 Task: Create a sub task Gather and Analyse Requirements for the task  Implement a new virtualization system for a company's IT infrastructure in the project AgileResolve , assign it to team member softage.1@softage.net and update the status of the sub task to  At Risk , set the priority of the sub task to Medium
Action: Mouse moved to (667, 461)
Screenshot: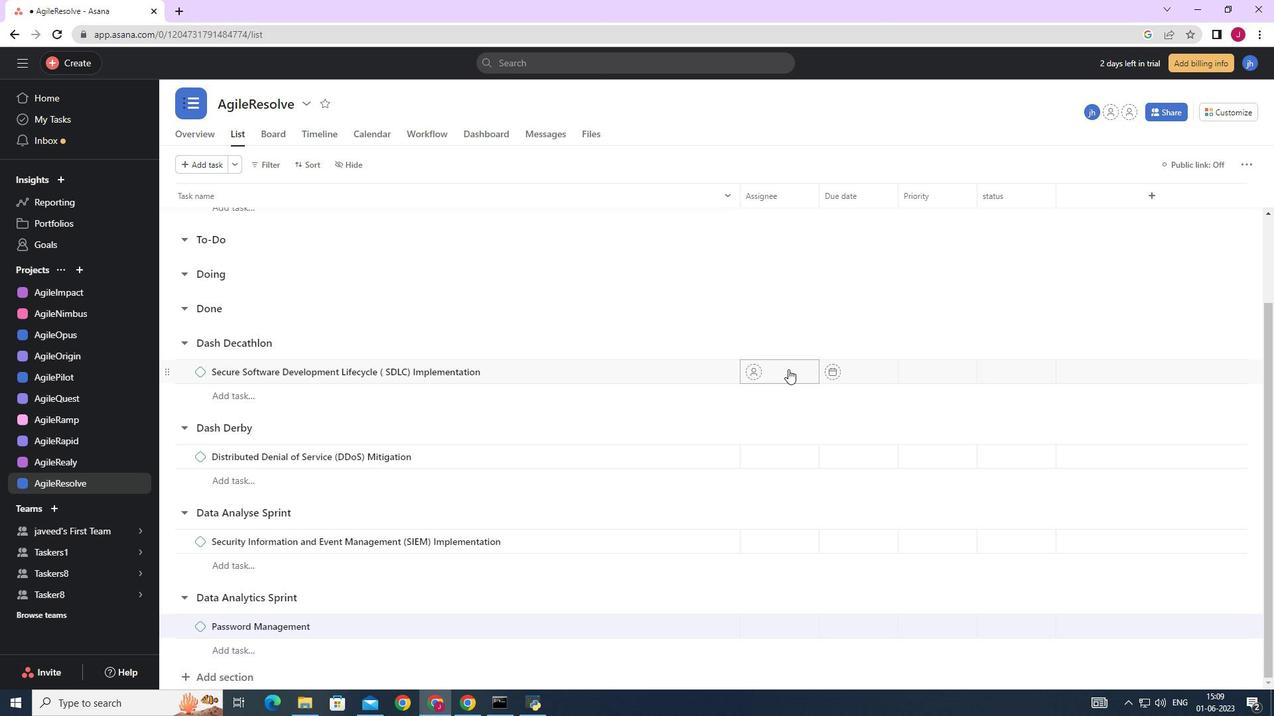 
Action: Mouse scrolled (669, 459) with delta (0, 0)
Screenshot: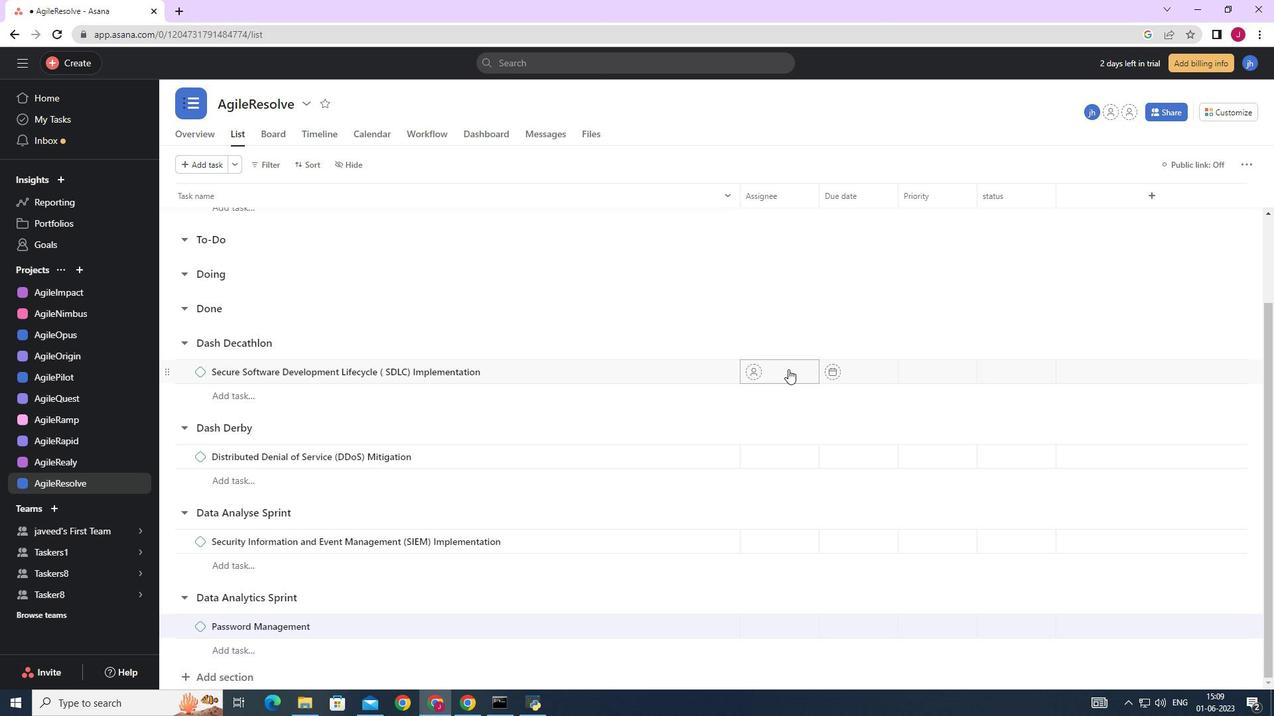 
Action: Mouse moved to (665, 462)
Screenshot: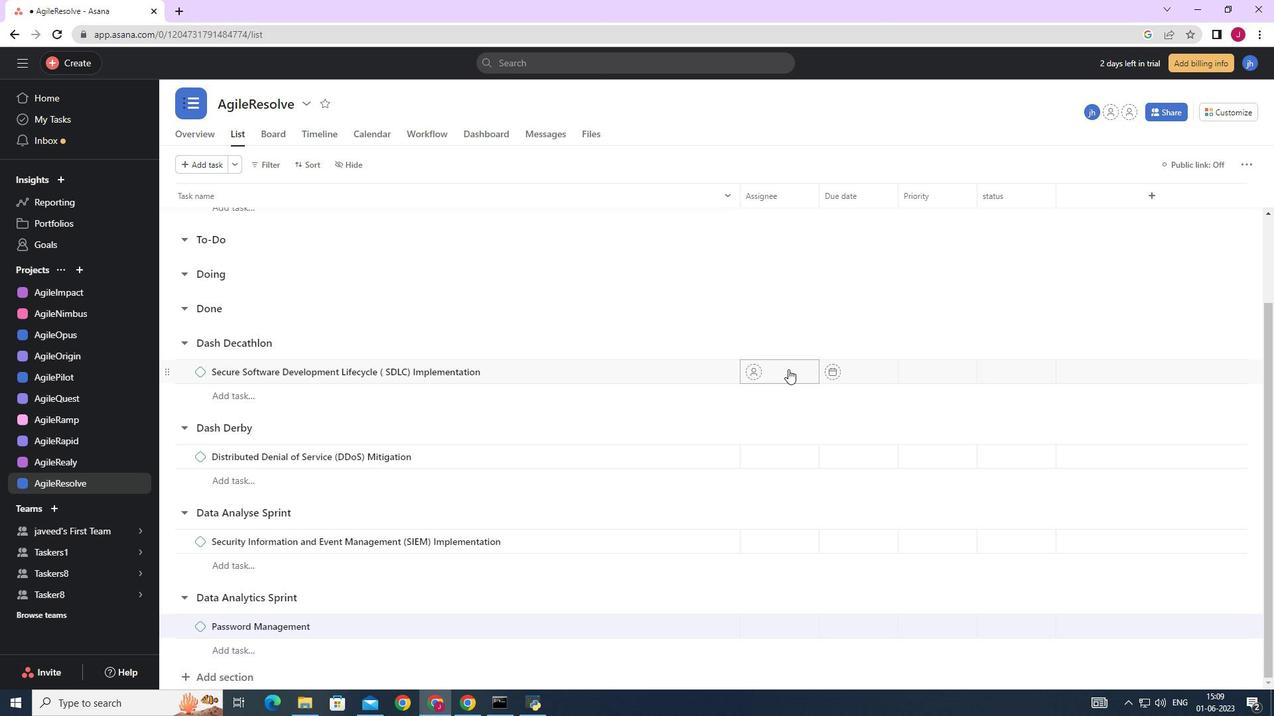 
Action: Mouse scrolled (666, 461) with delta (0, 0)
Screenshot: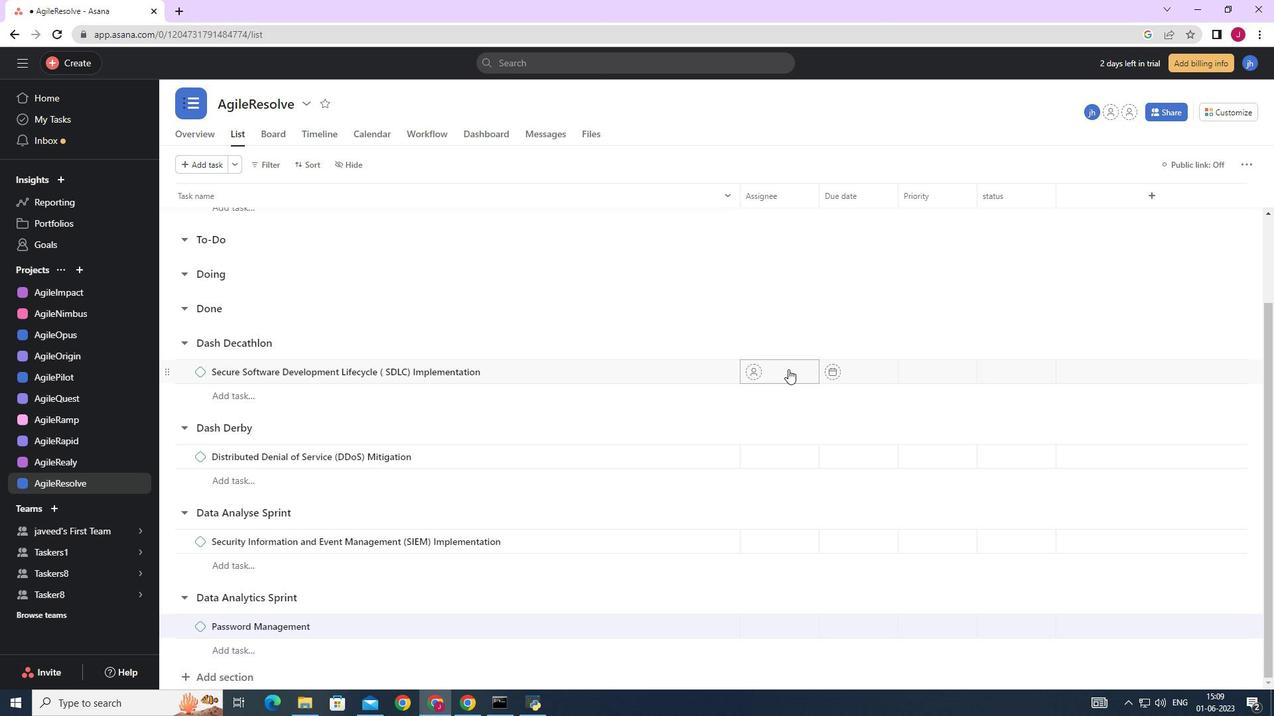 
Action: Mouse moved to (665, 463)
Screenshot: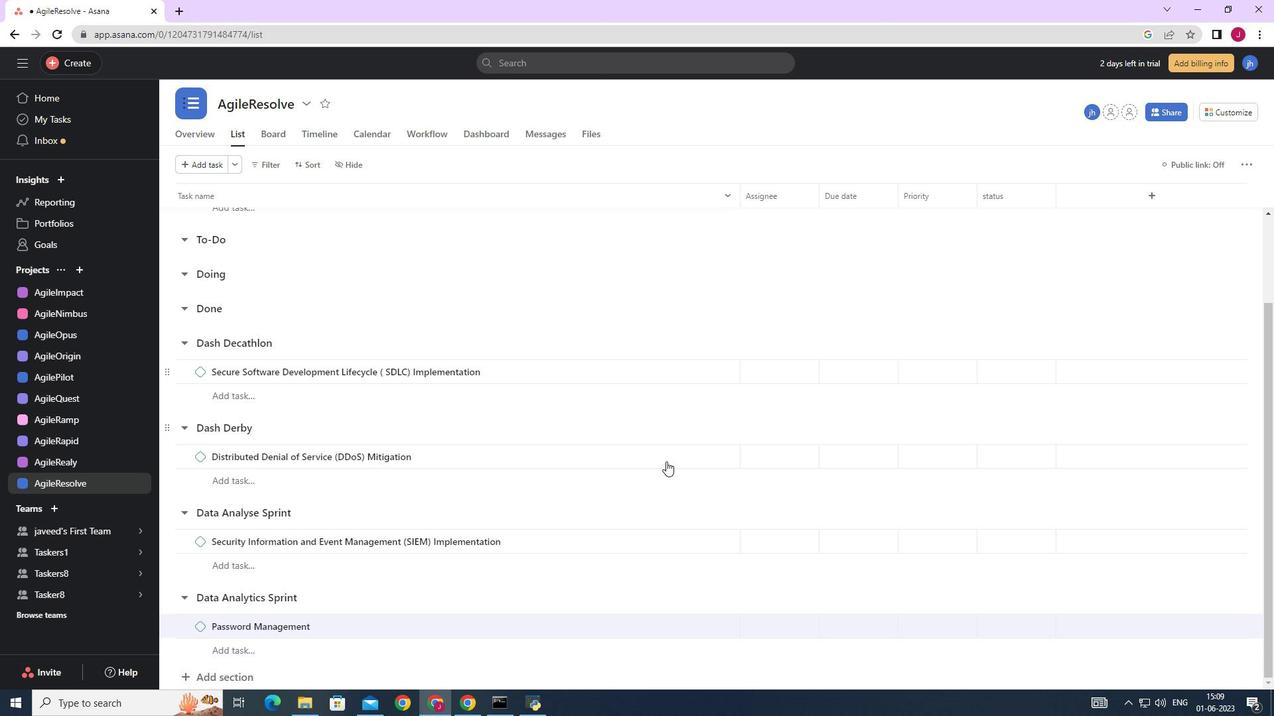 
Action: Mouse scrolled (665, 461) with delta (0, 0)
Screenshot: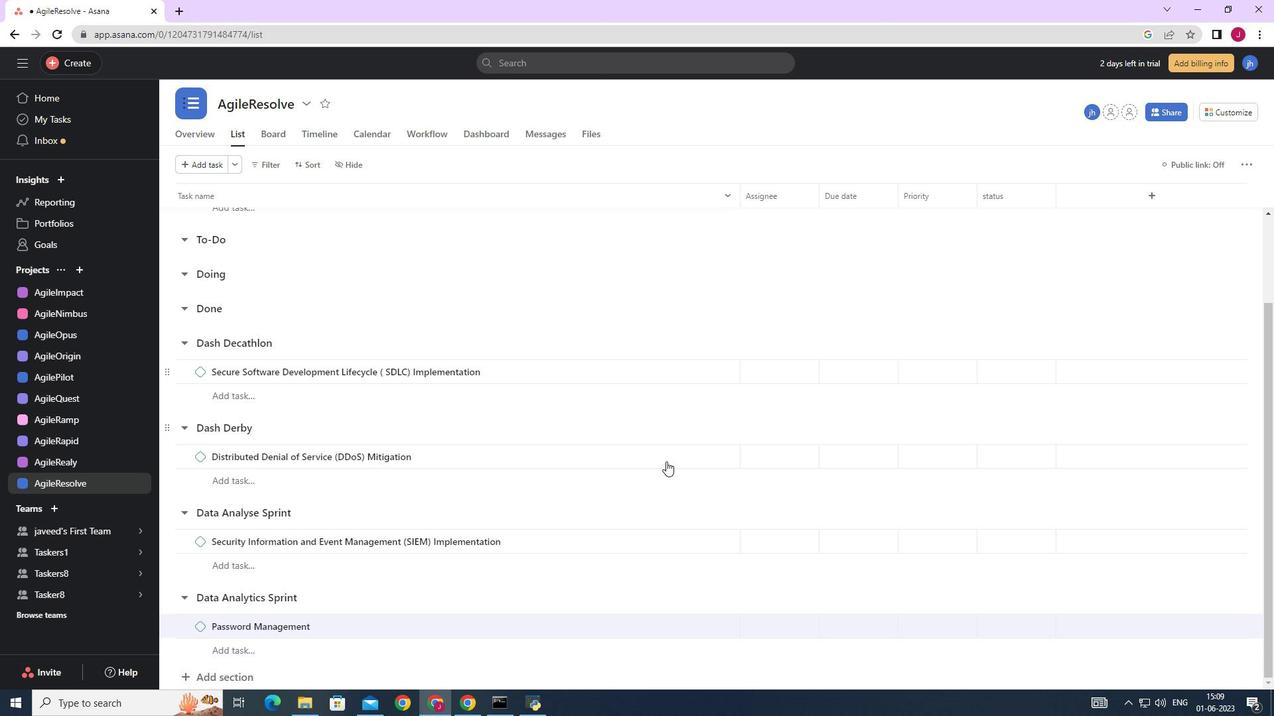 
Action: Mouse moved to (665, 463)
Screenshot: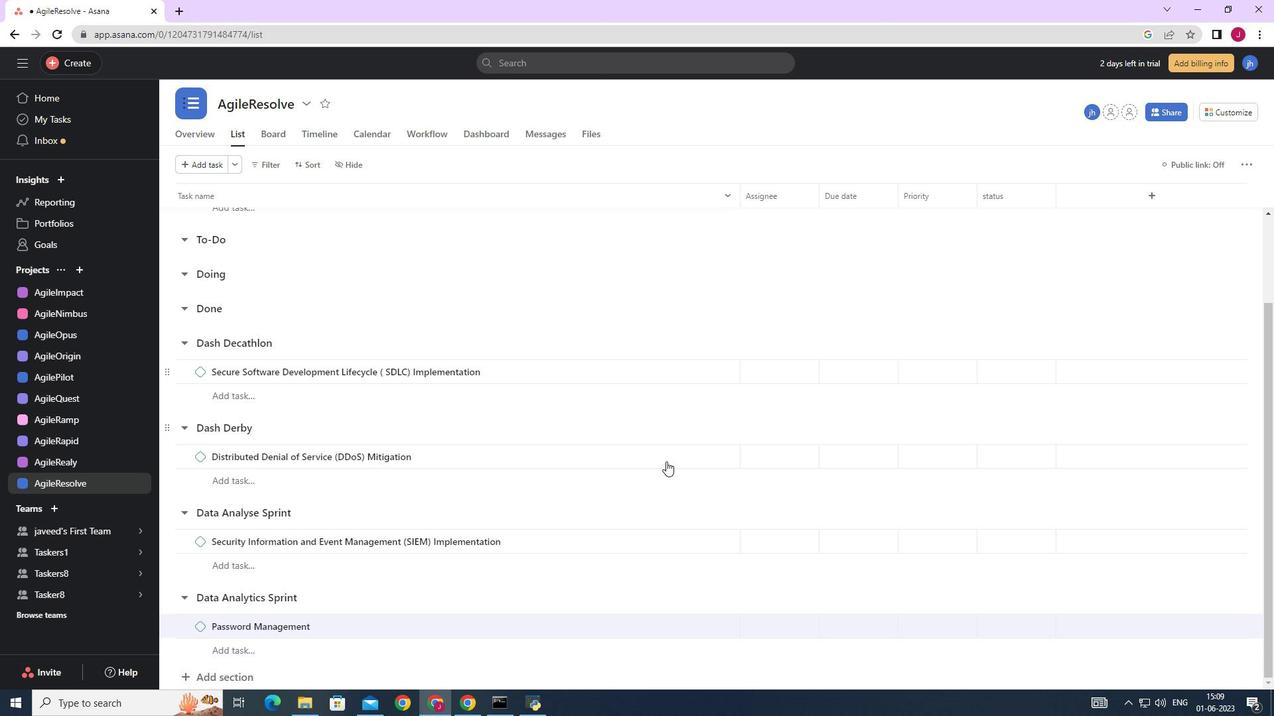 
Action: Mouse scrolled (665, 461) with delta (0, 0)
Screenshot: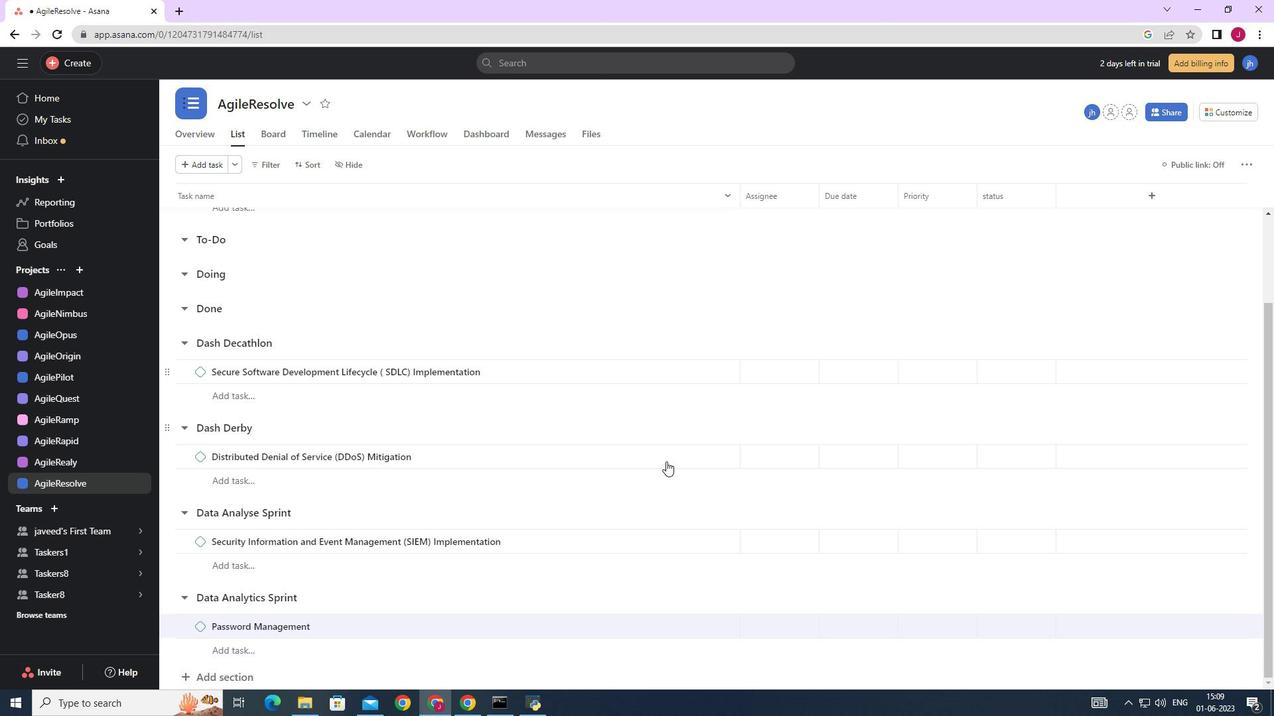 
Action: Mouse moved to (664, 465)
Screenshot: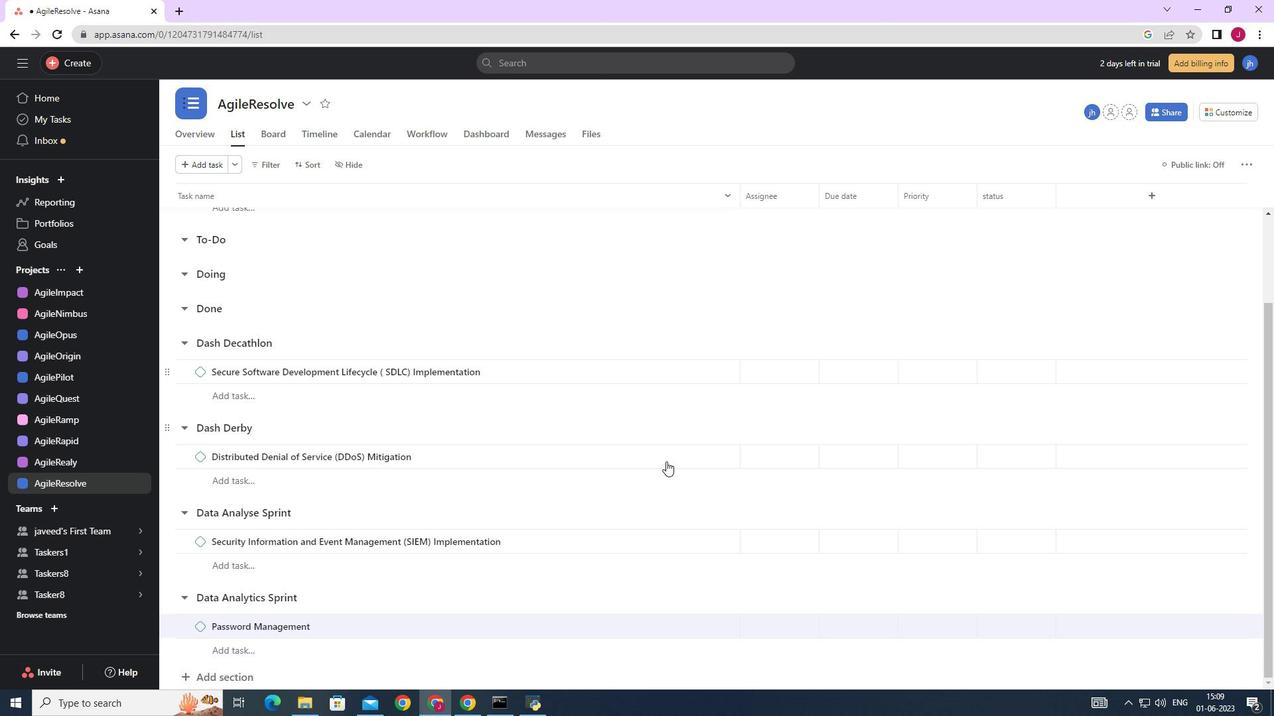 
Action: Mouse scrolled (665, 463) with delta (0, 0)
Screenshot: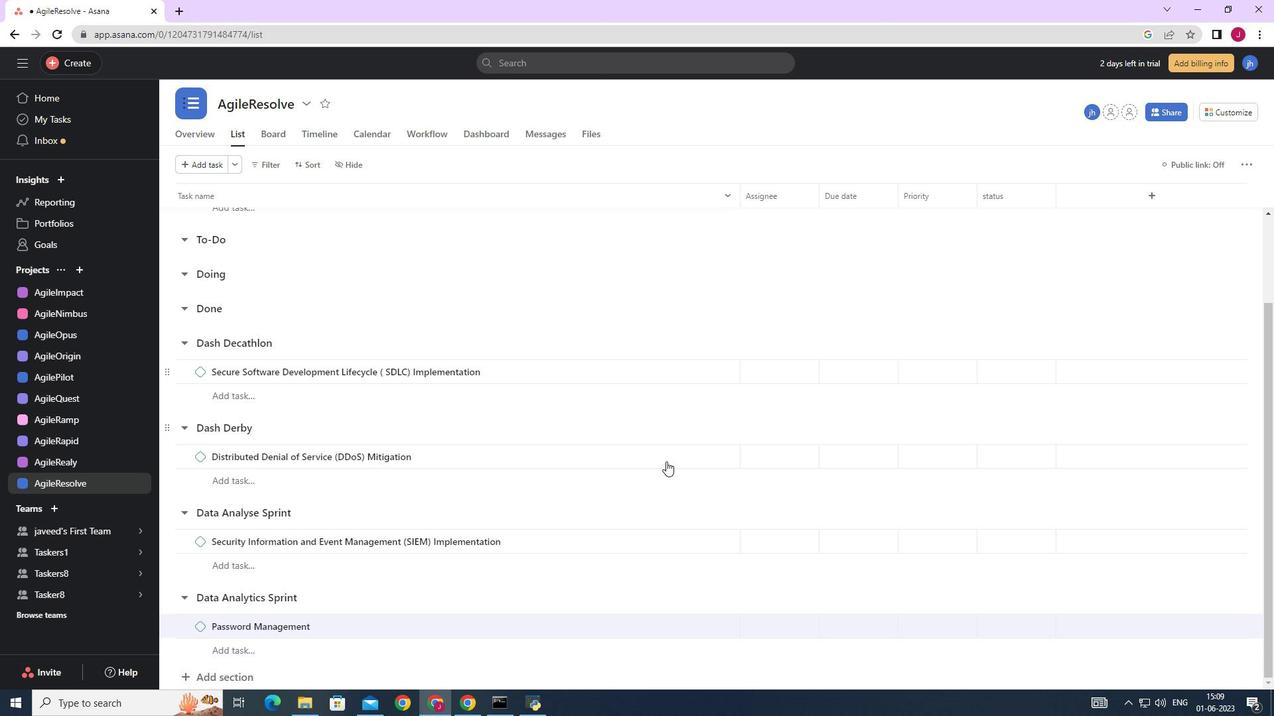 
Action: Mouse moved to (602, 427)
Screenshot: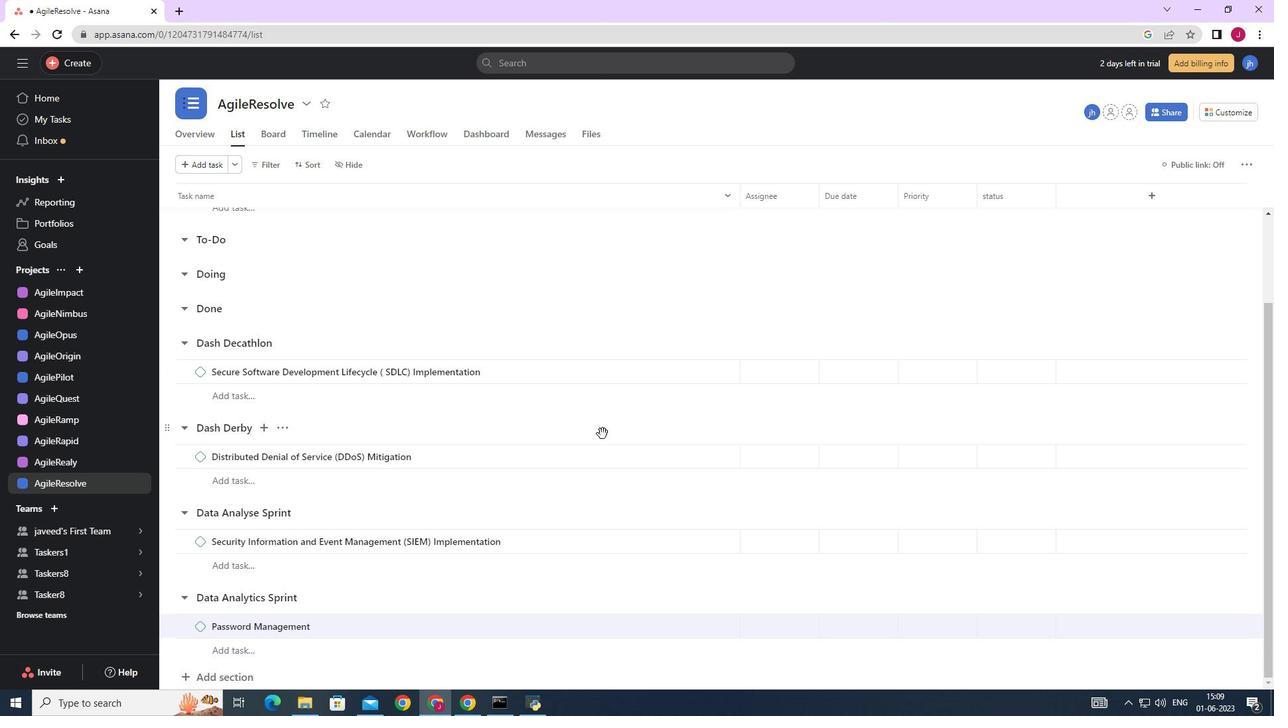
Action: Mouse scrolled (602, 428) with delta (0, 0)
Screenshot: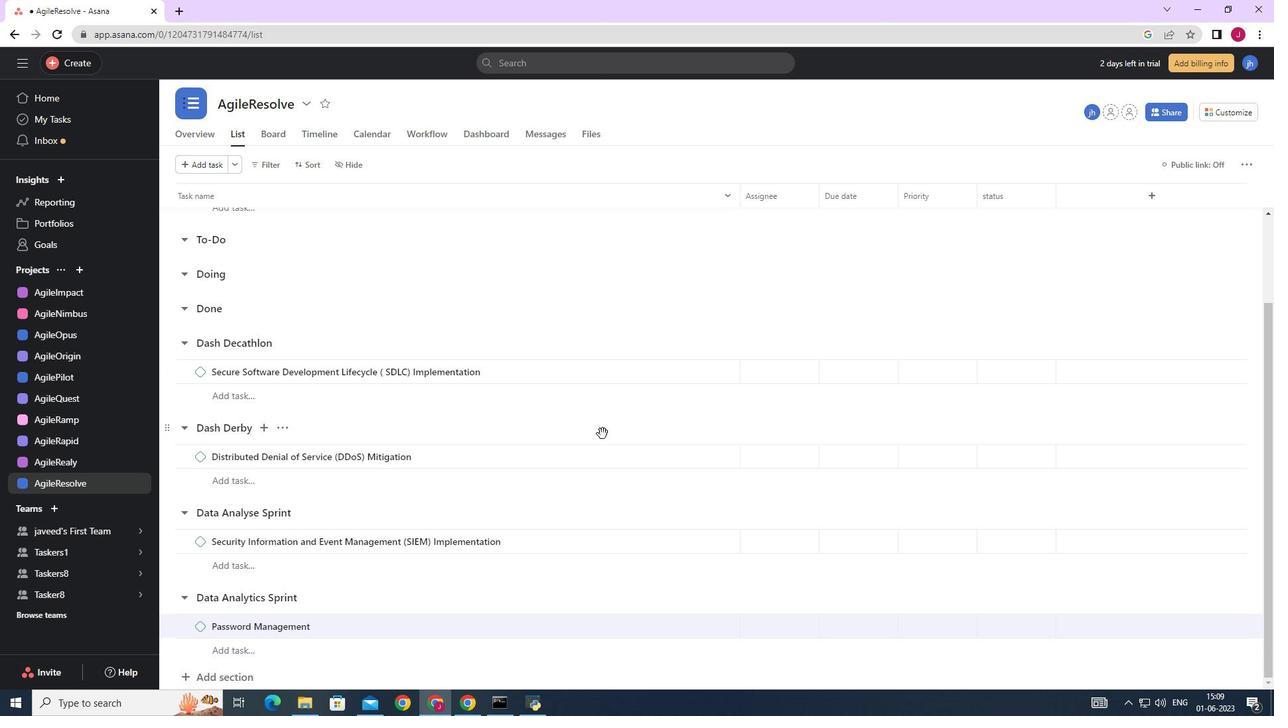 
Action: Mouse scrolled (602, 428) with delta (0, 0)
Screenshot: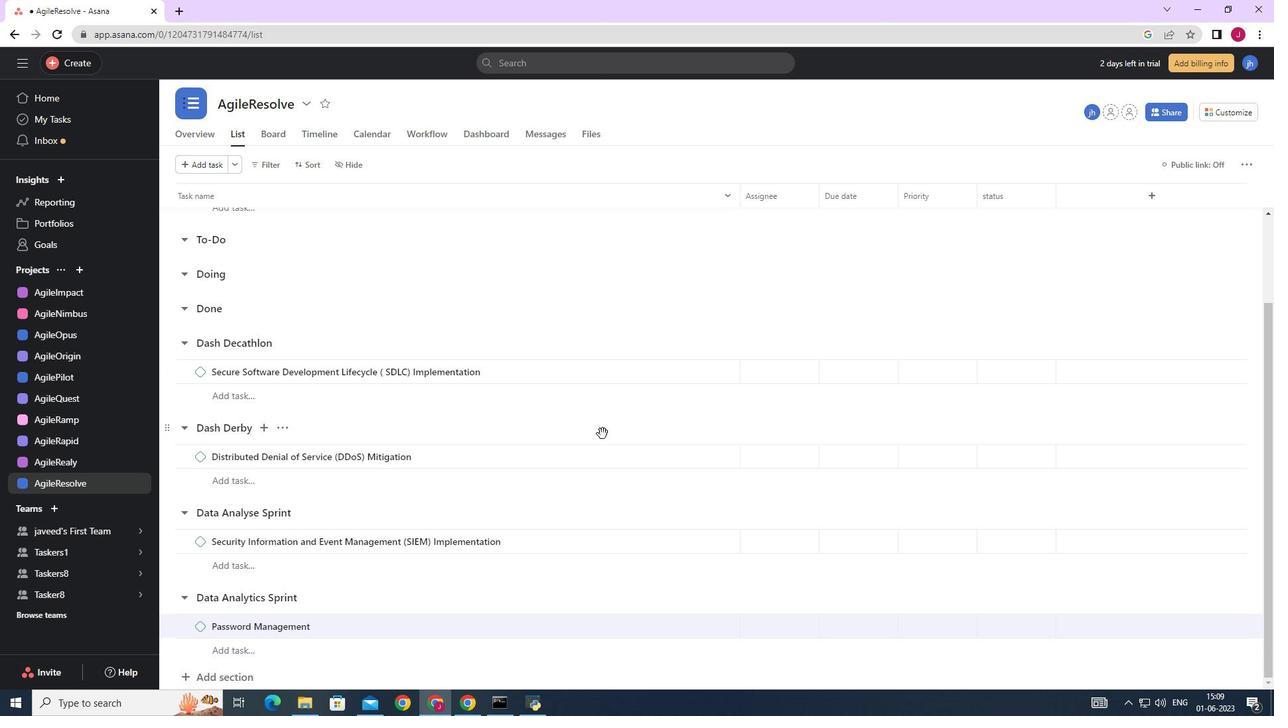 
Action: Mouse scrolled (602, 428) with delta (0, 0)
Screenshot: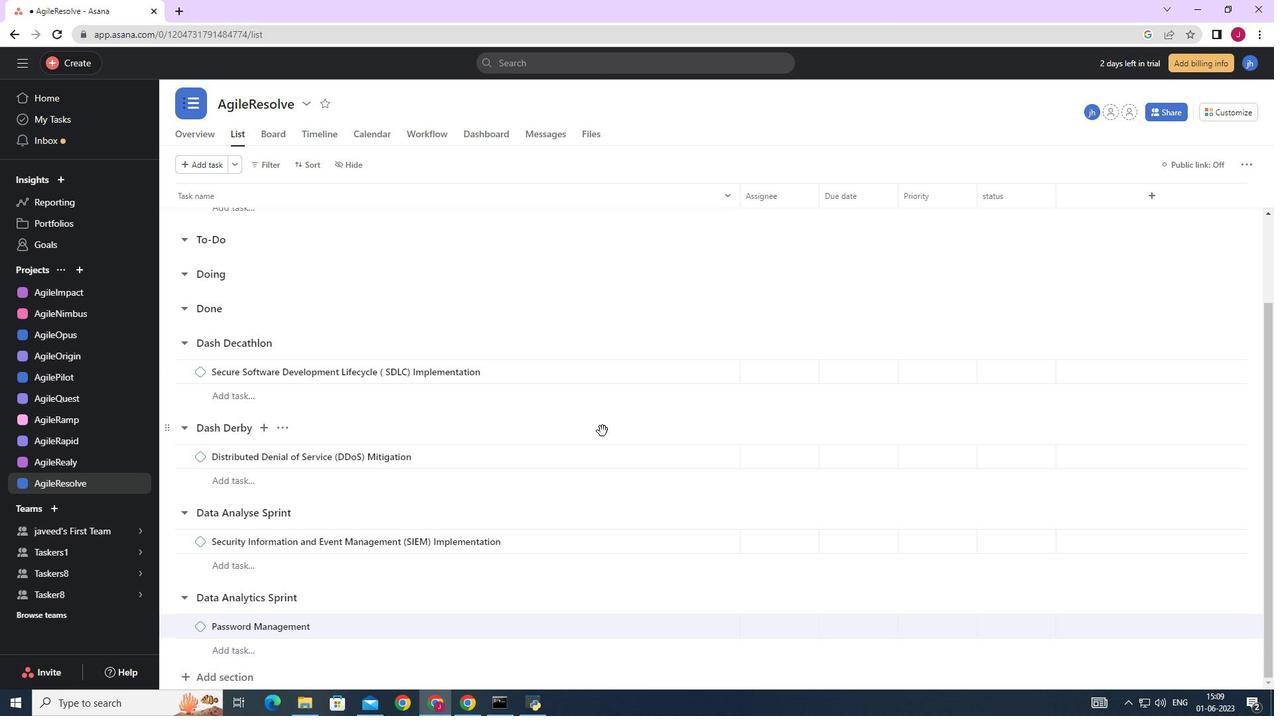 
Action: Mouse moved to (685, 294)
Screenshot: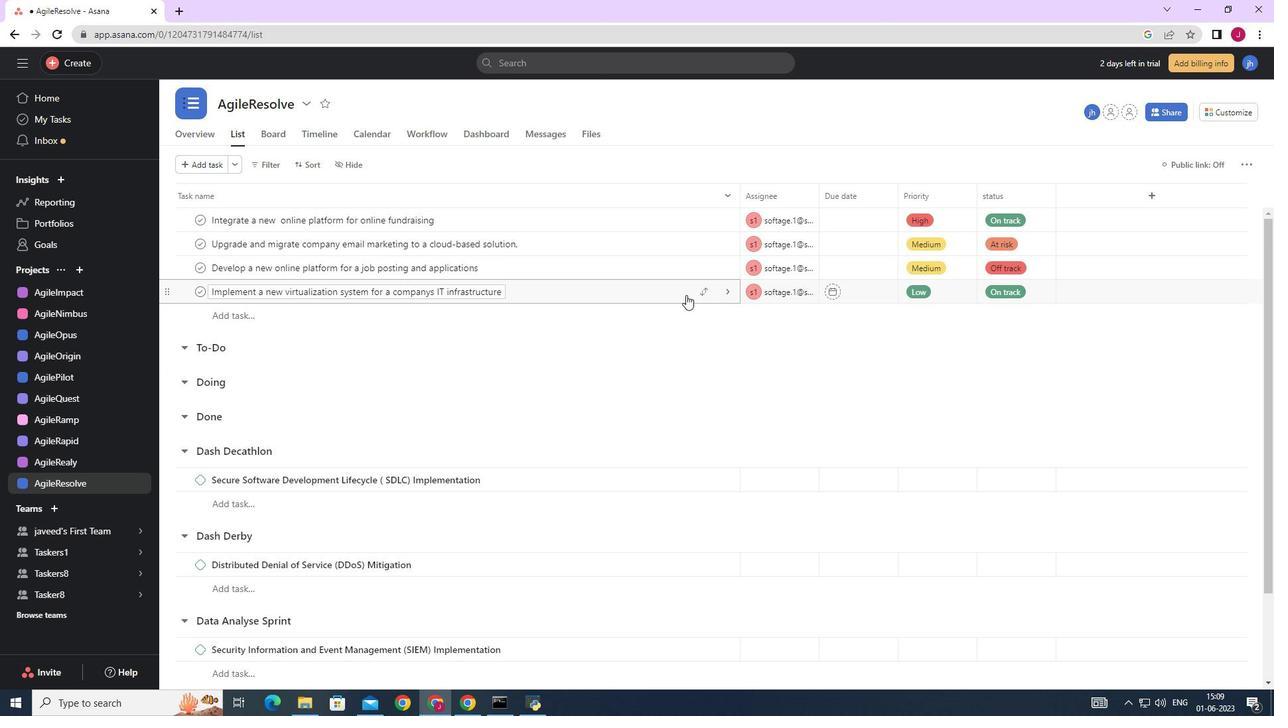 
Action: Mouse pressed left at (685, 294)
Screenshot: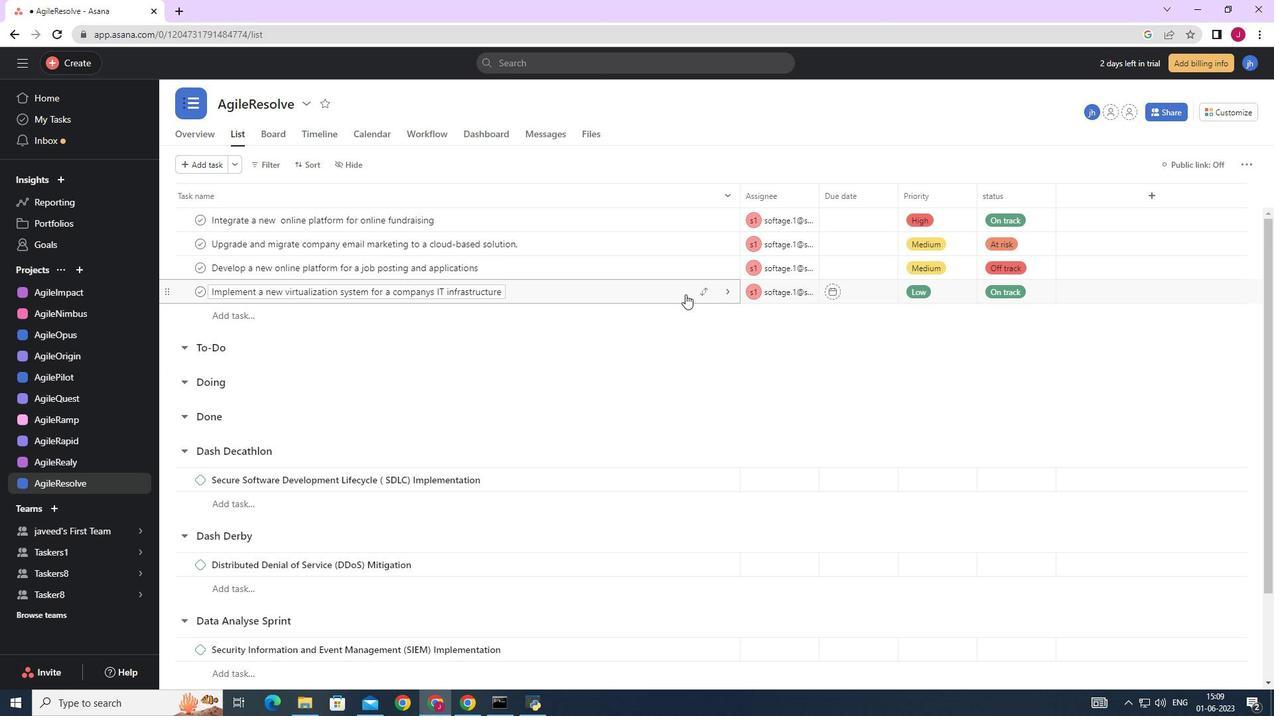 
Action: Mouse moved to (1040, 438)
Screenshot: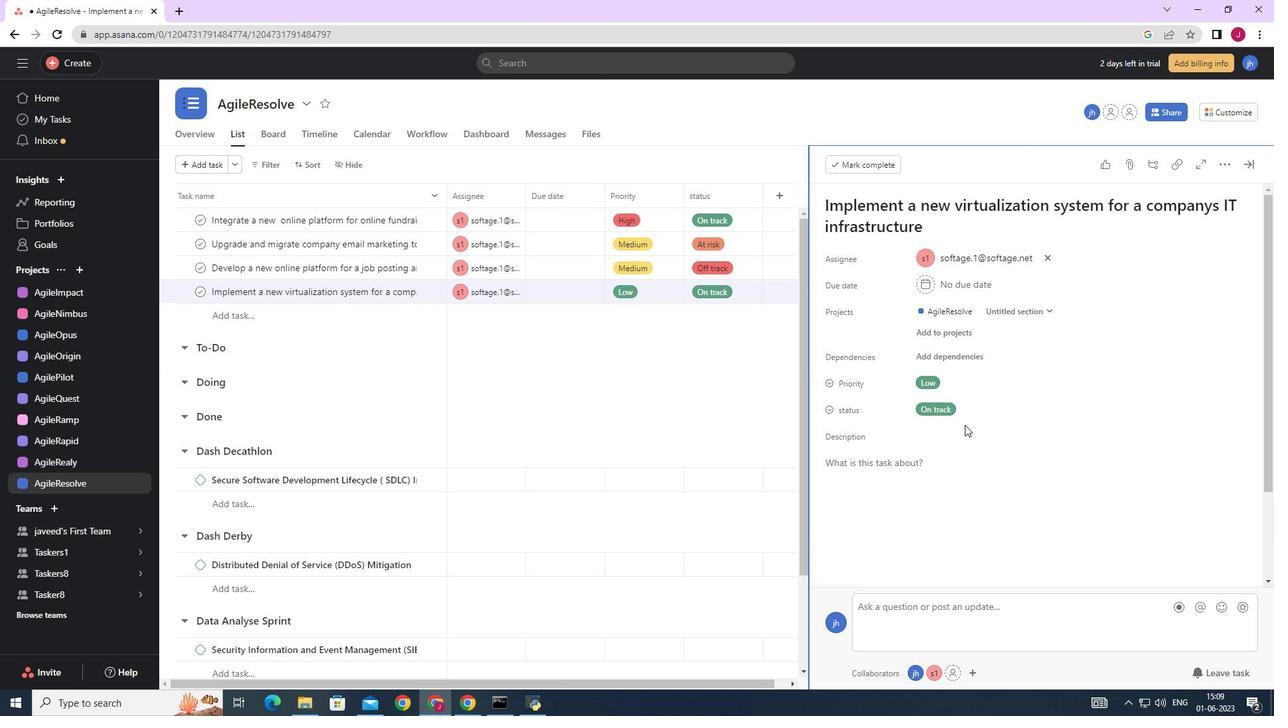 
Action: Mouse scrolled (1040, 437) with delta (0, 0)
Screenshot: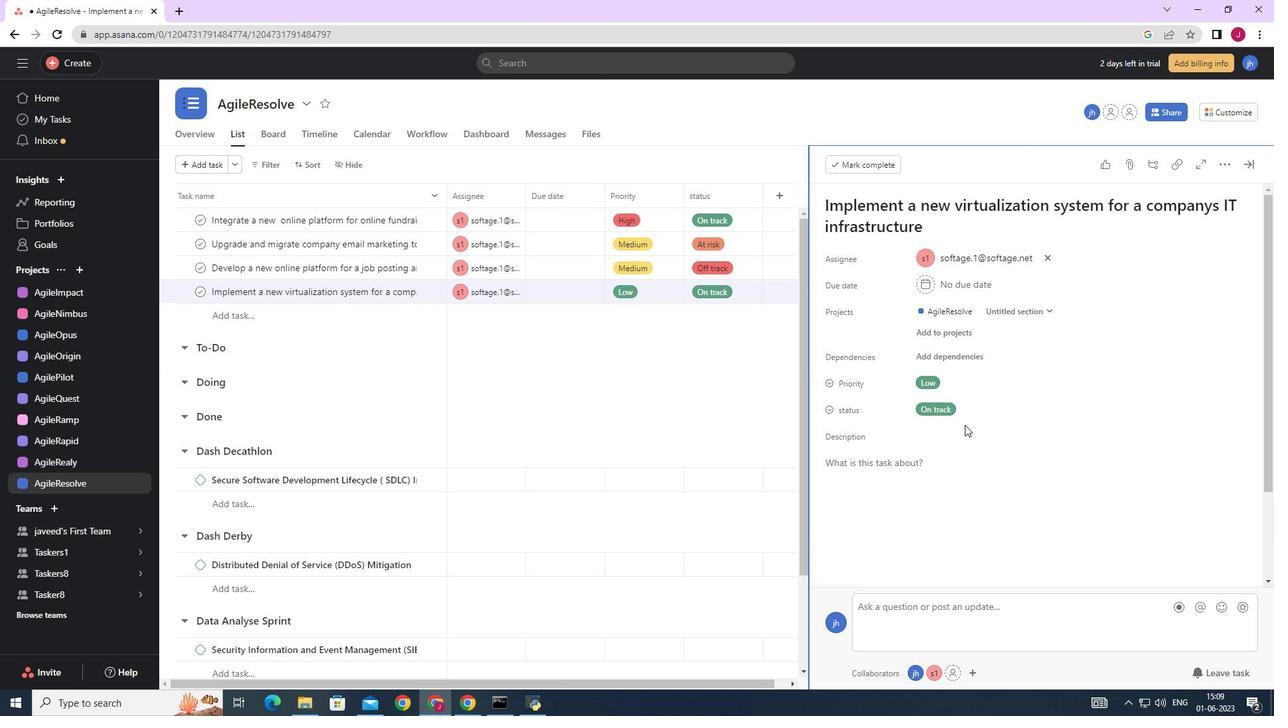 
Action: Mouse scrolled (1040, 437) with delta (0, 0)
Screenshot: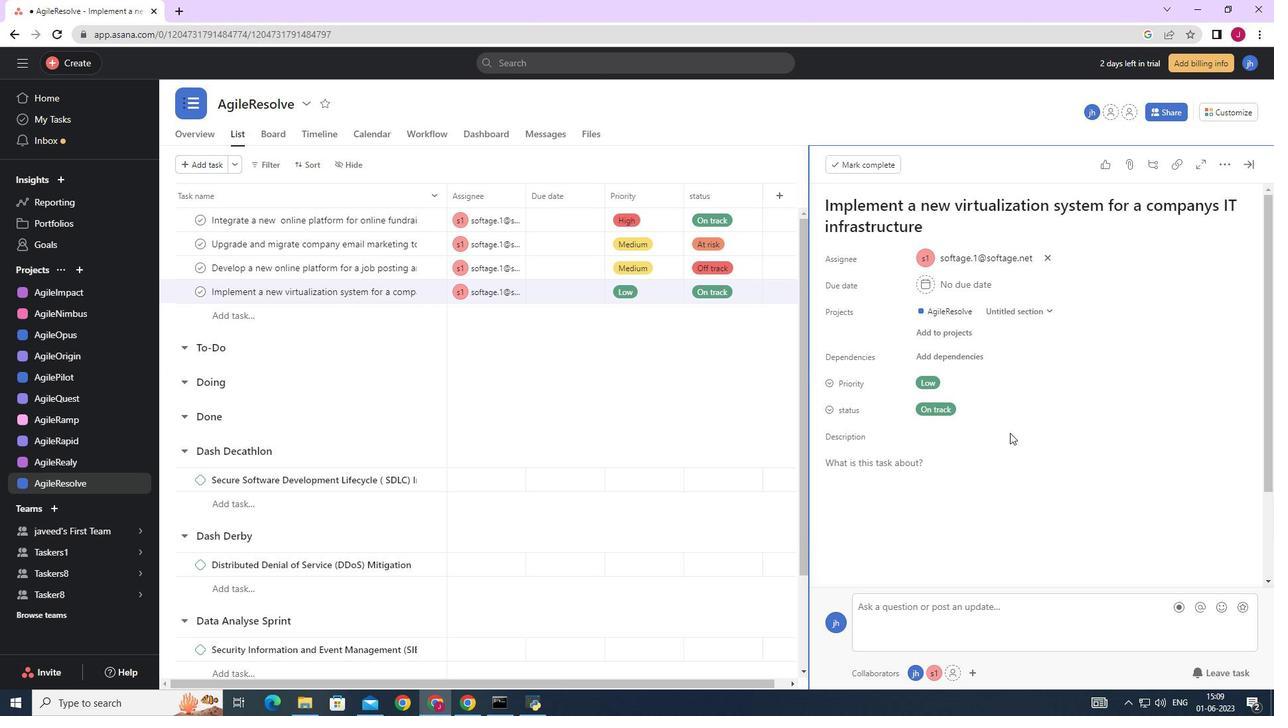 
Action: Mouse moved to (1041, 438)
Screenshot: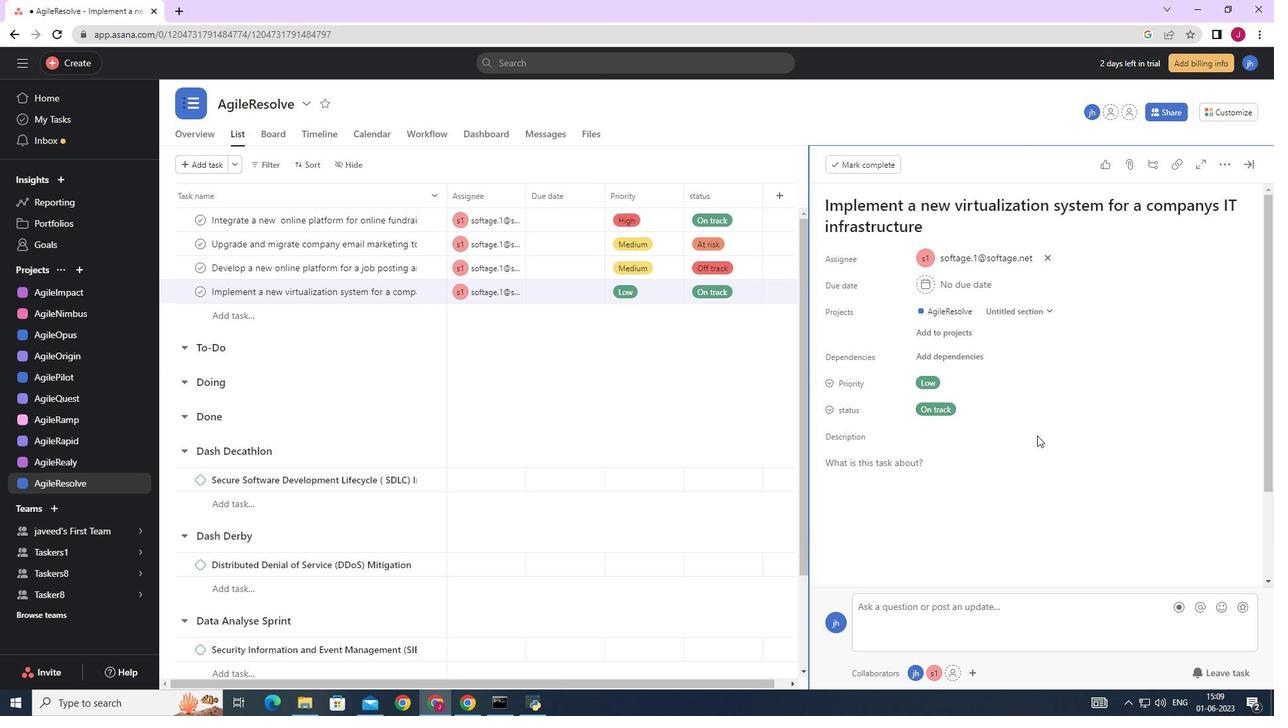 
Action: Mouse scrolled (1041, 437) with delta (0, 0)
Screenshot: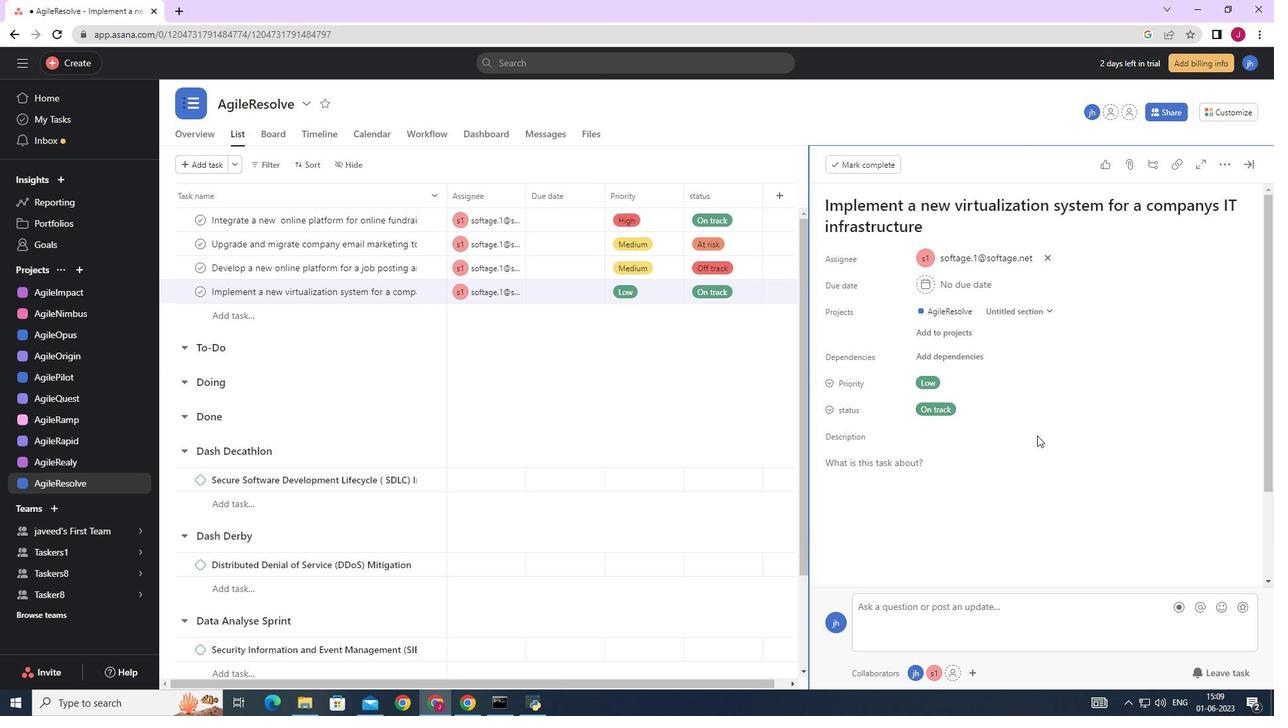 
Action: Mouse moved to (1045, 438)
Screenshot: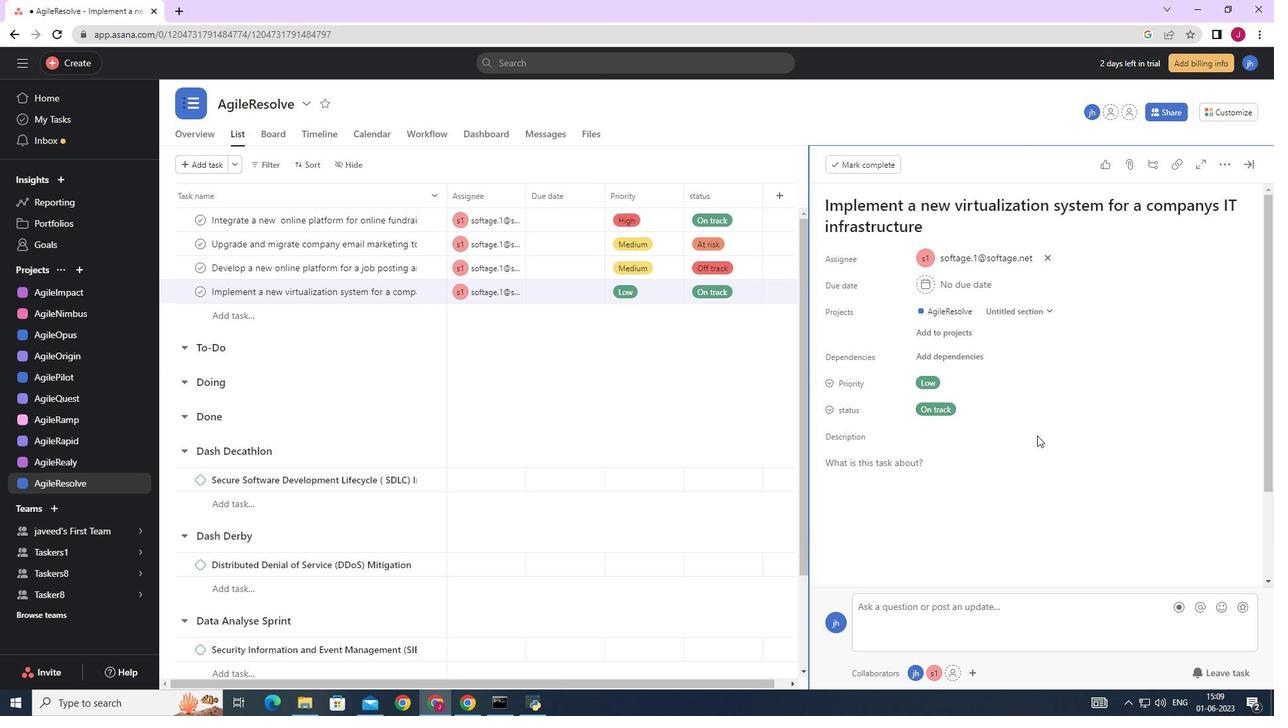 
Action: Mouse scrolled (1045, 438) with delta (0, 0)
Screenshot: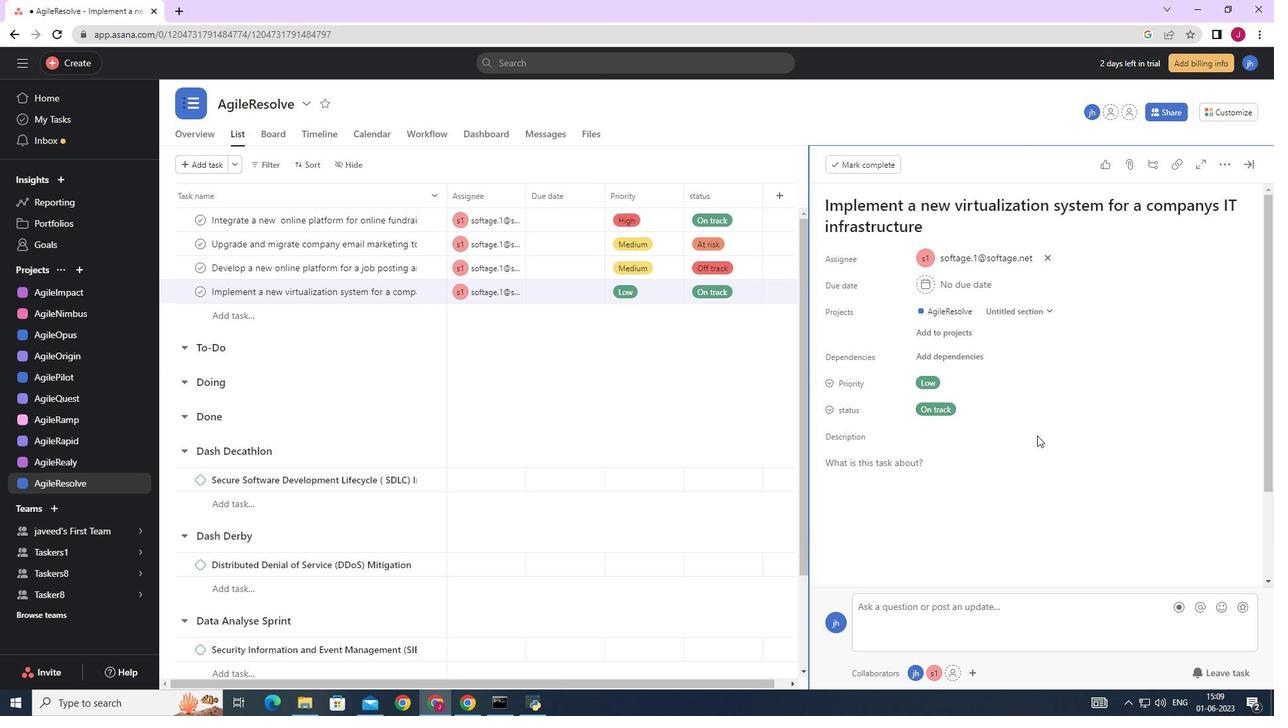 
Action: Mouse scrolled (1045, 438) with delta (0, 0)
Screenshot: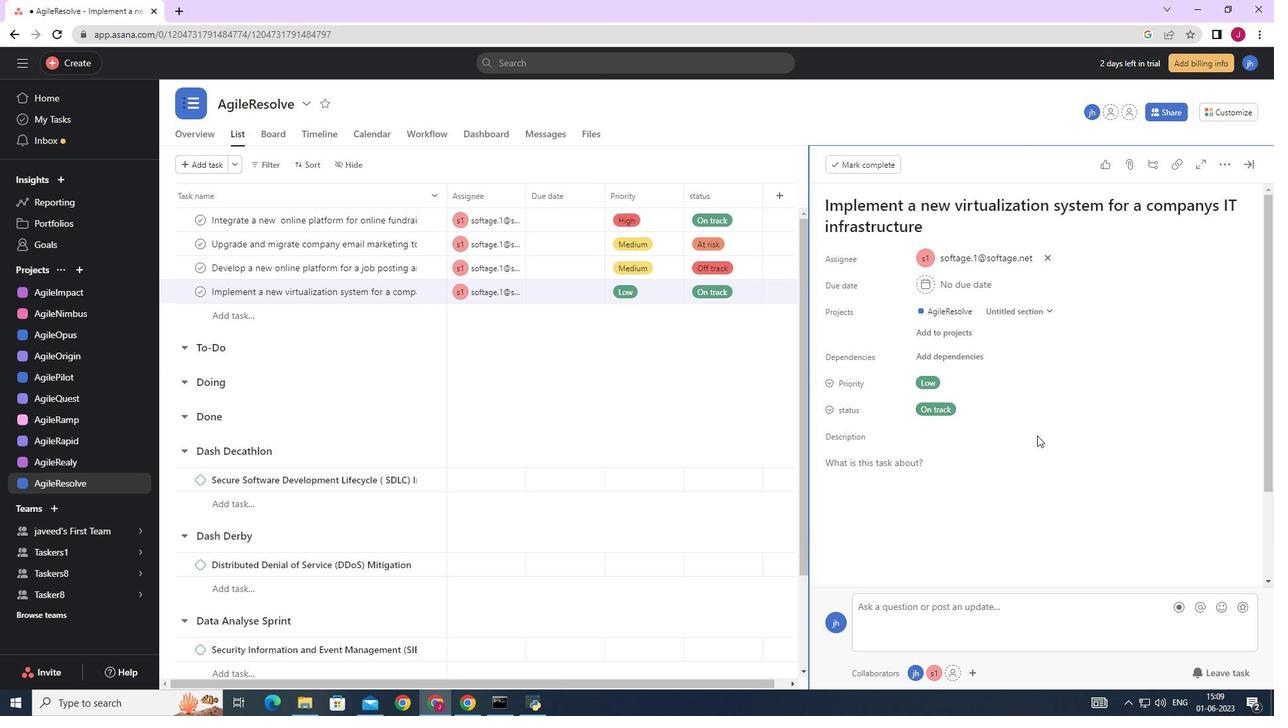 
Action: Mouse moved to (856, 484)
Screenshot: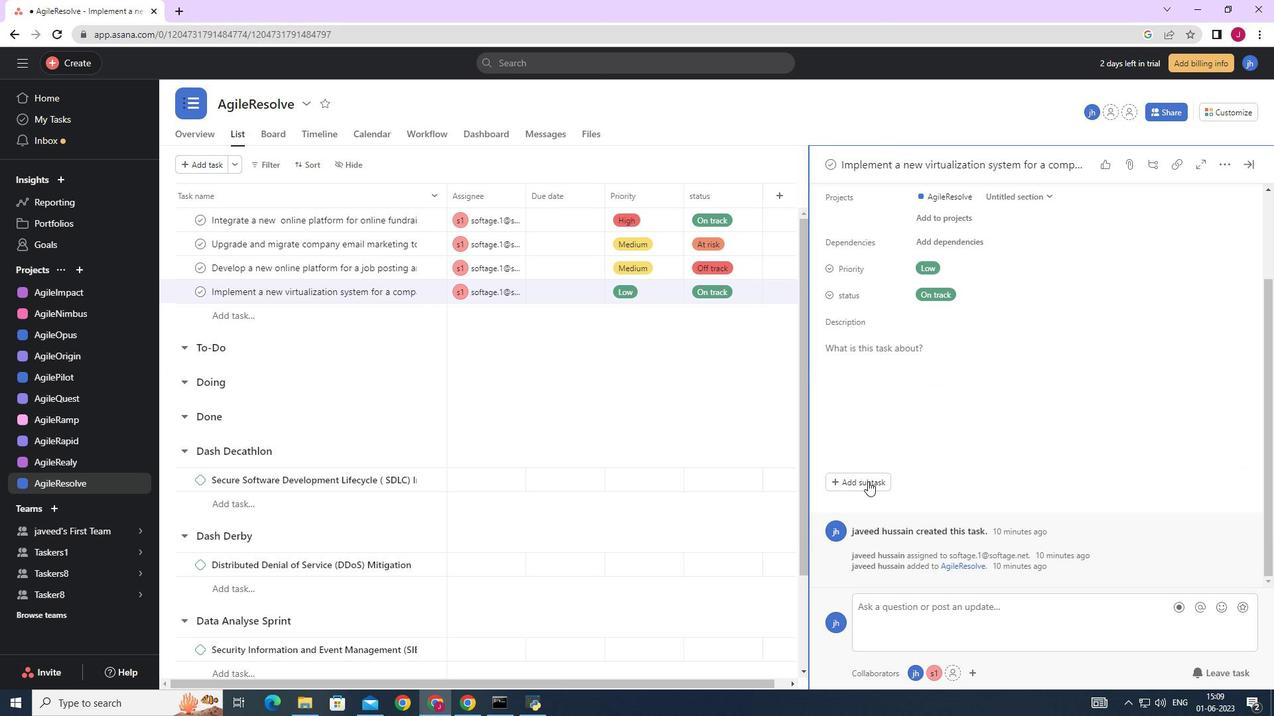 
Action: Mouse pressed left at (856, 484)
Screenshot: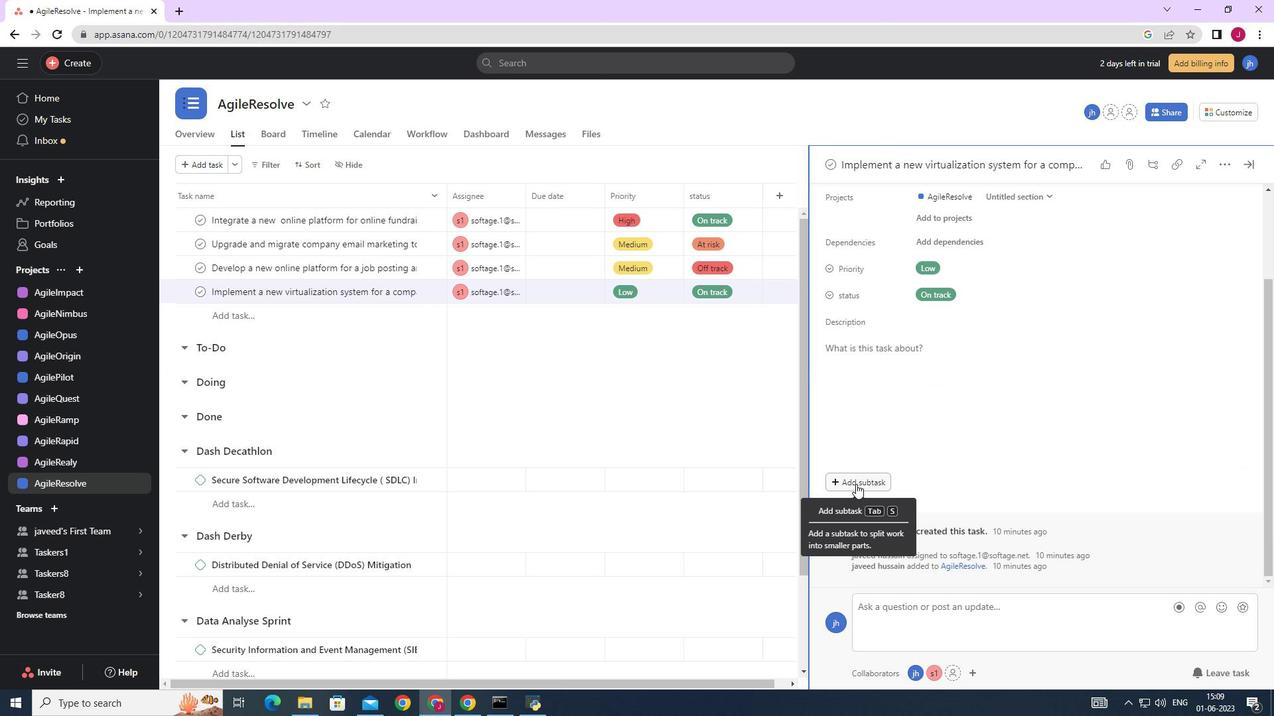 
Action: Mouse moved to (854, 456)
Screenshot: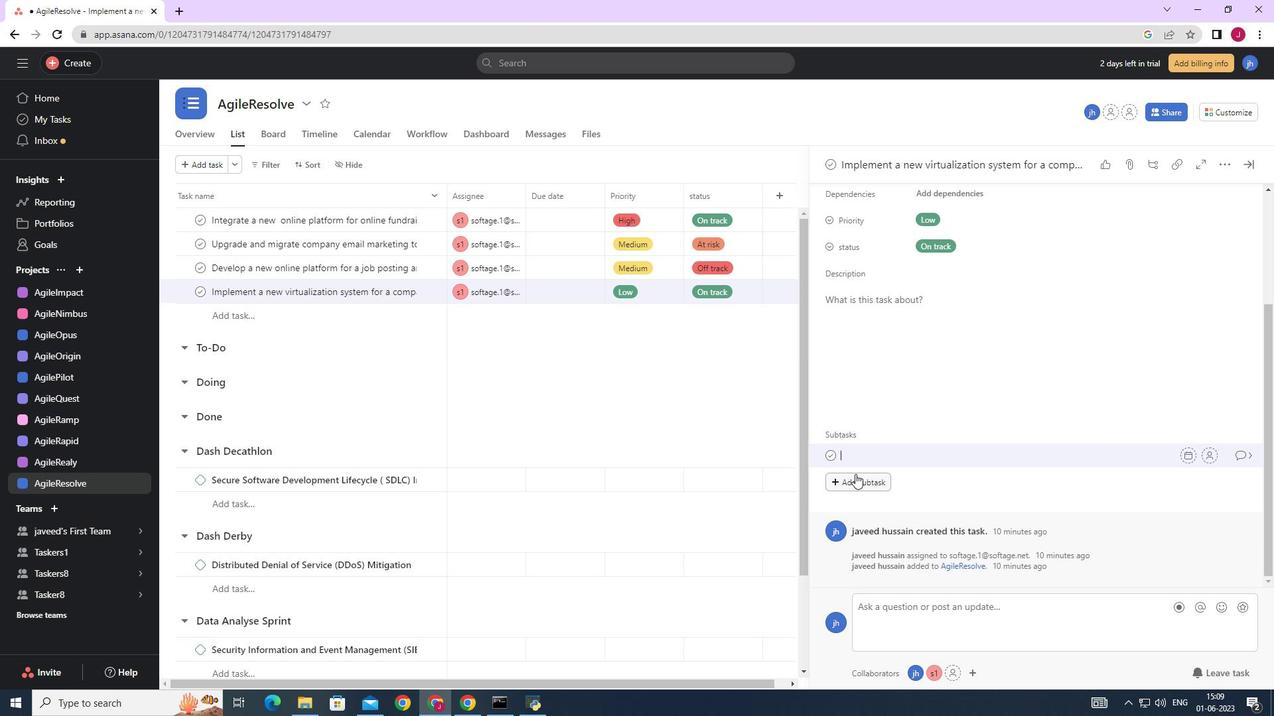 
Action: Key pressed <Key.caps_lock>G<Key.caps_lock>ather<Key.space>and<Key.space><Key.caps_lock>A<Key.caps_lock>nalyse<Key.space><Key.caps_lock>R<Key.caps_lock>equirements
Screenshot: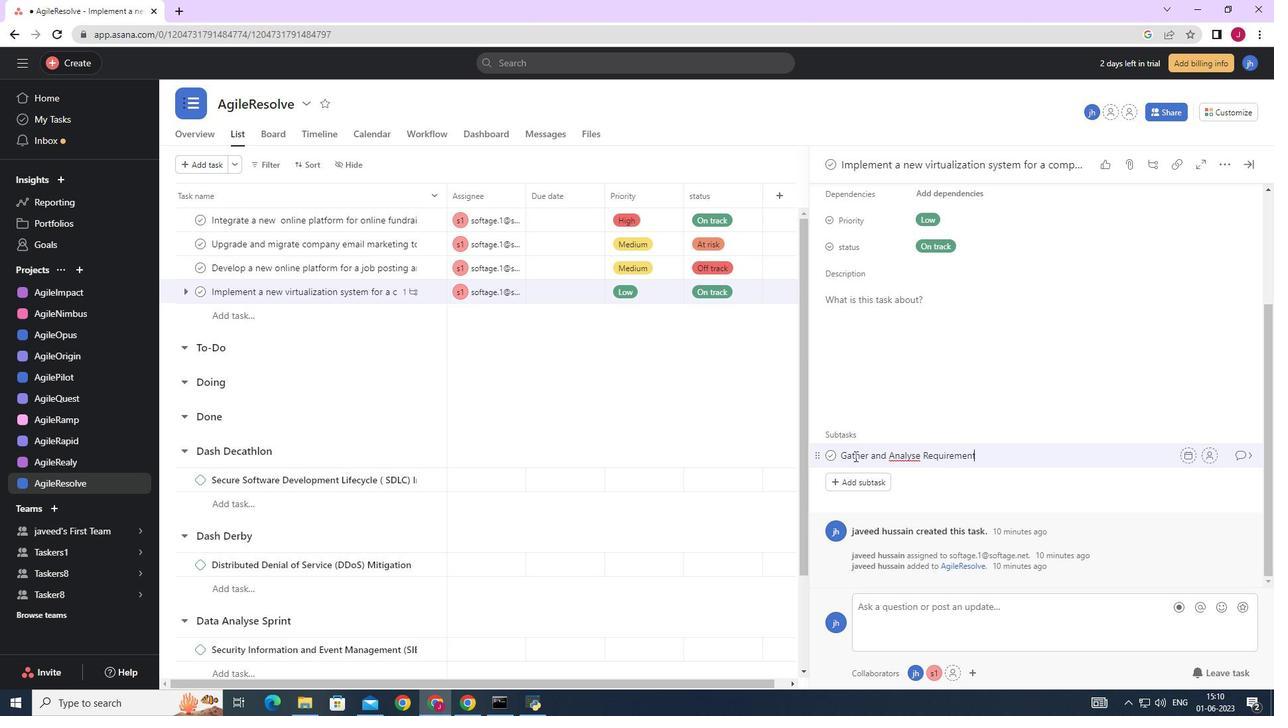 
Action: Mouse moved to (1208, 460)
Screenshot: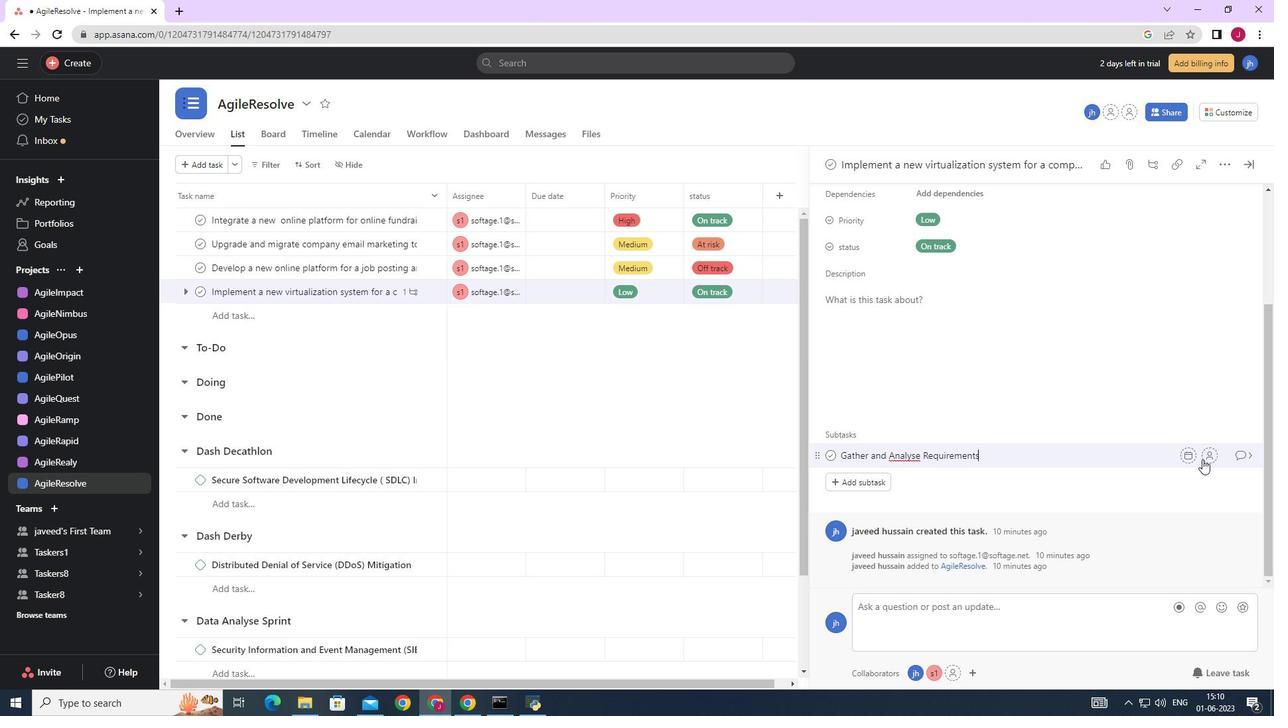 
Action: Mouse pressed left at (1208, 460)
Screenshot: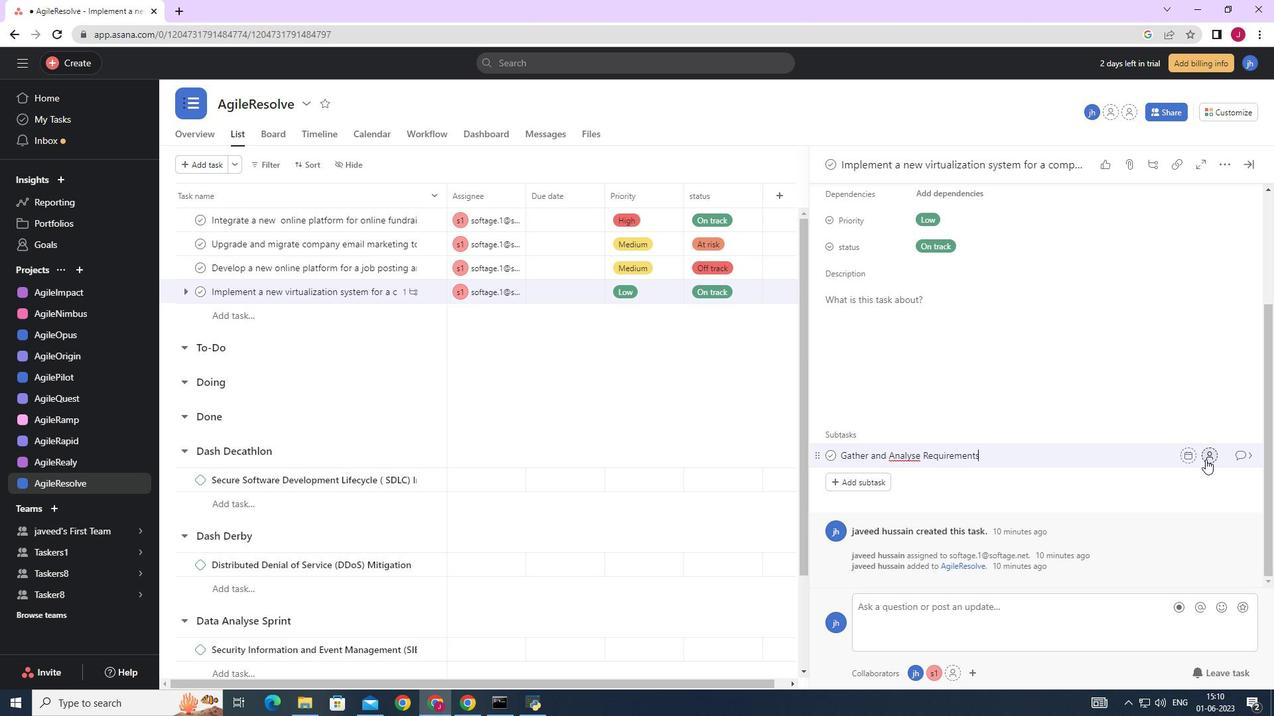 
Action: Mouse moved to (1193, 451)
Screenshot: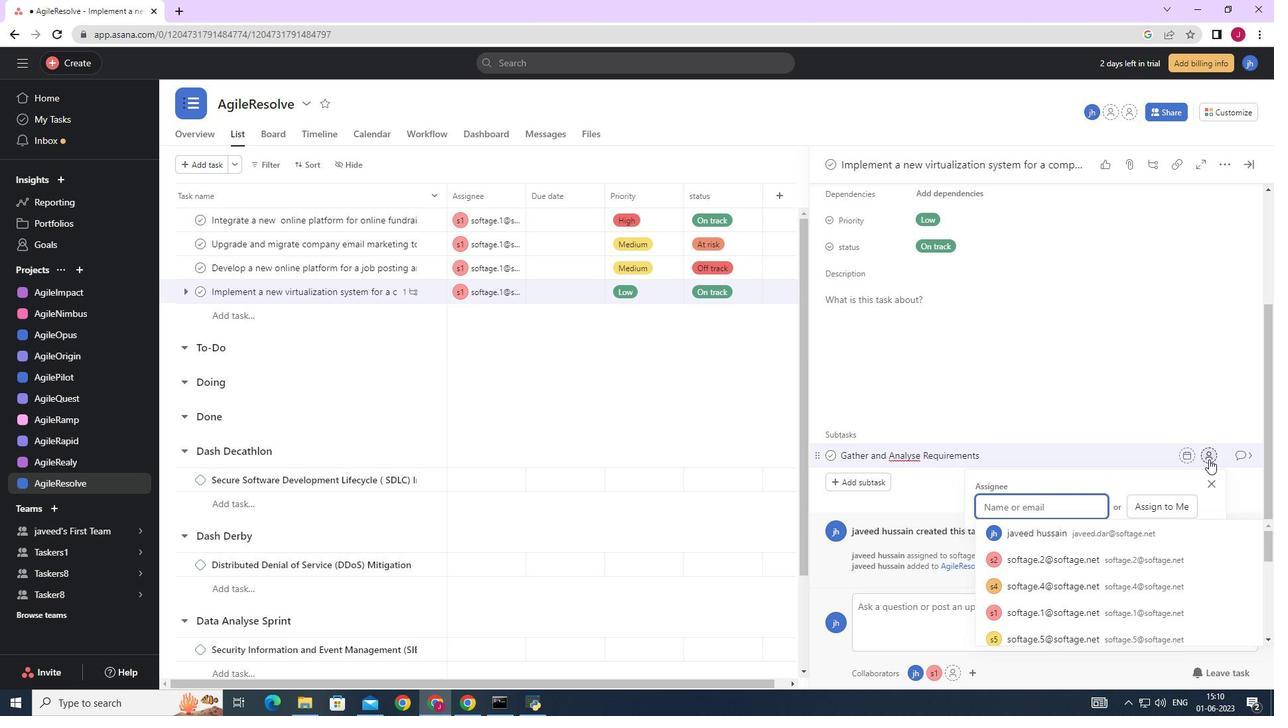 
Action: Key pressed so
Screenshot: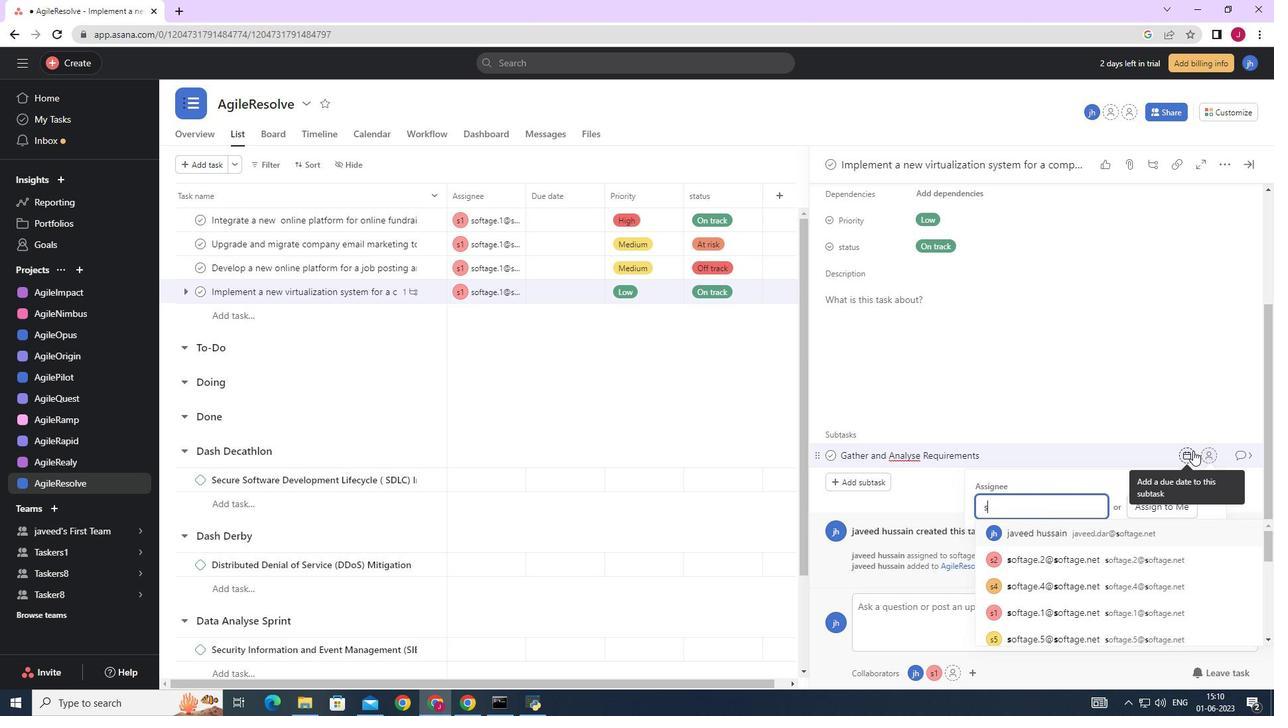 
Action: Mouse moved to (1193, 450)
Screenshot: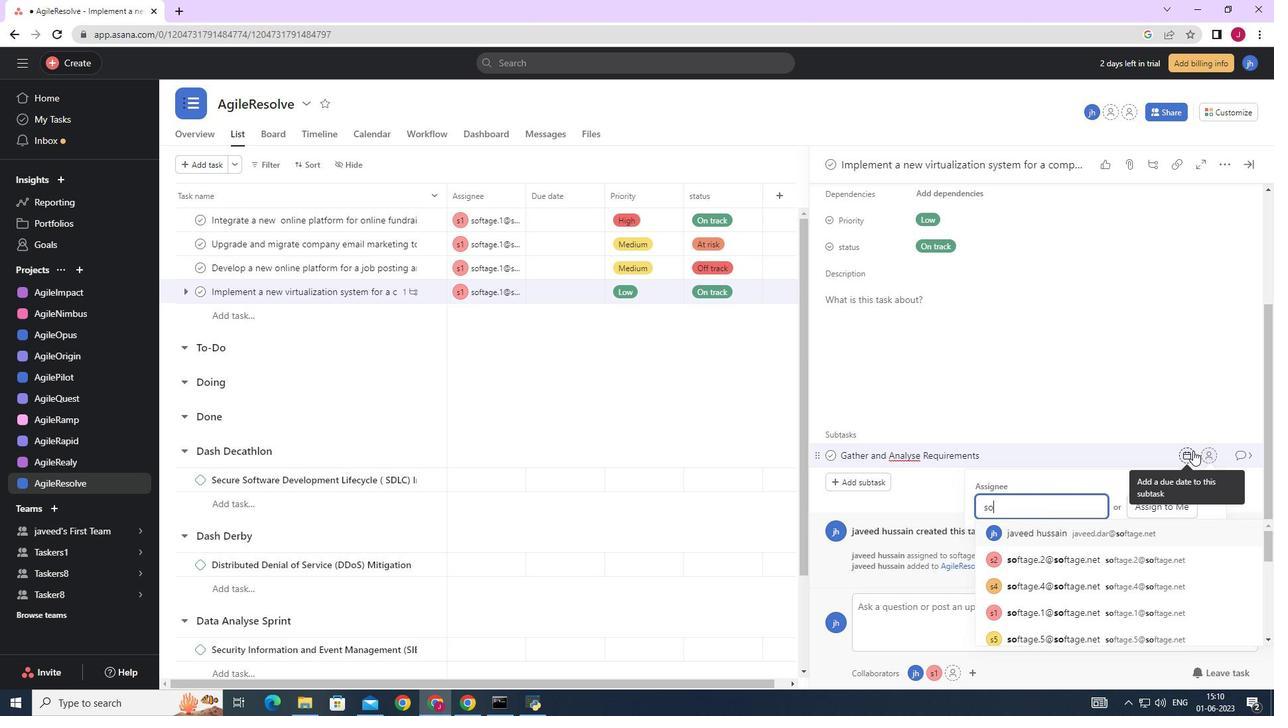 
Action: Key pressed ftage.1
Screenshot: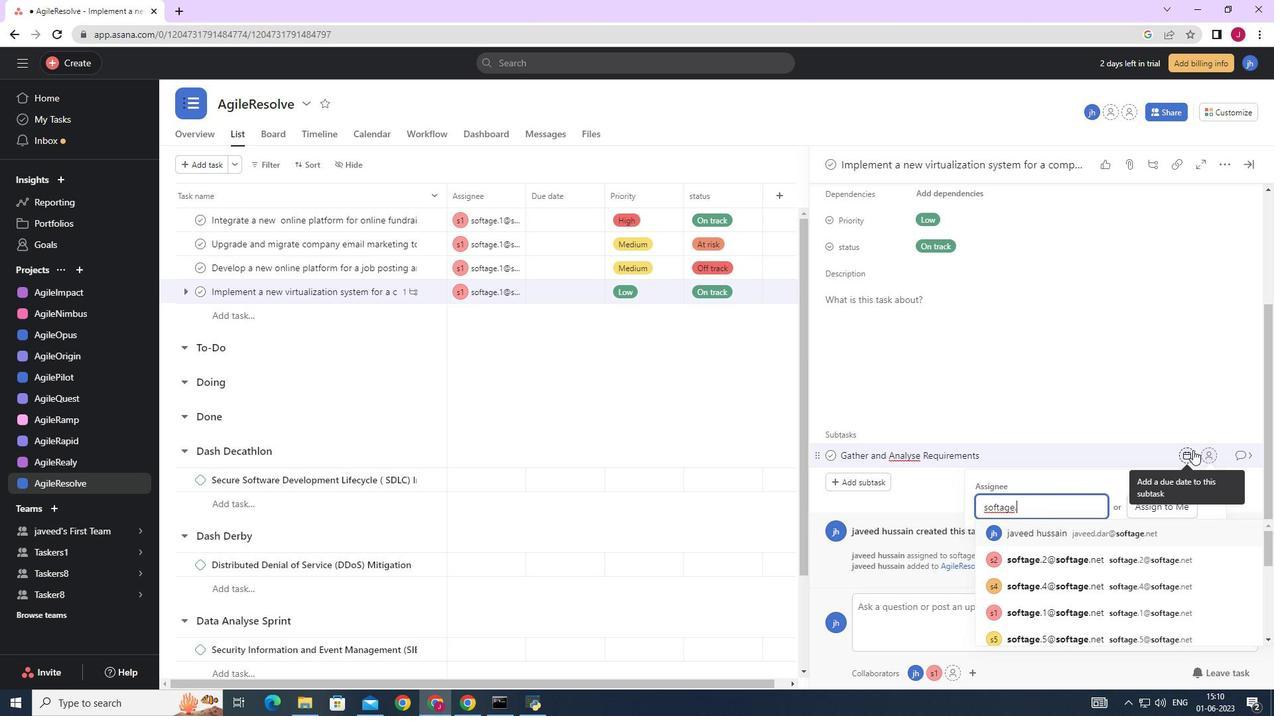 
Action: Mouse moved to (1070, 535)
Screenshot: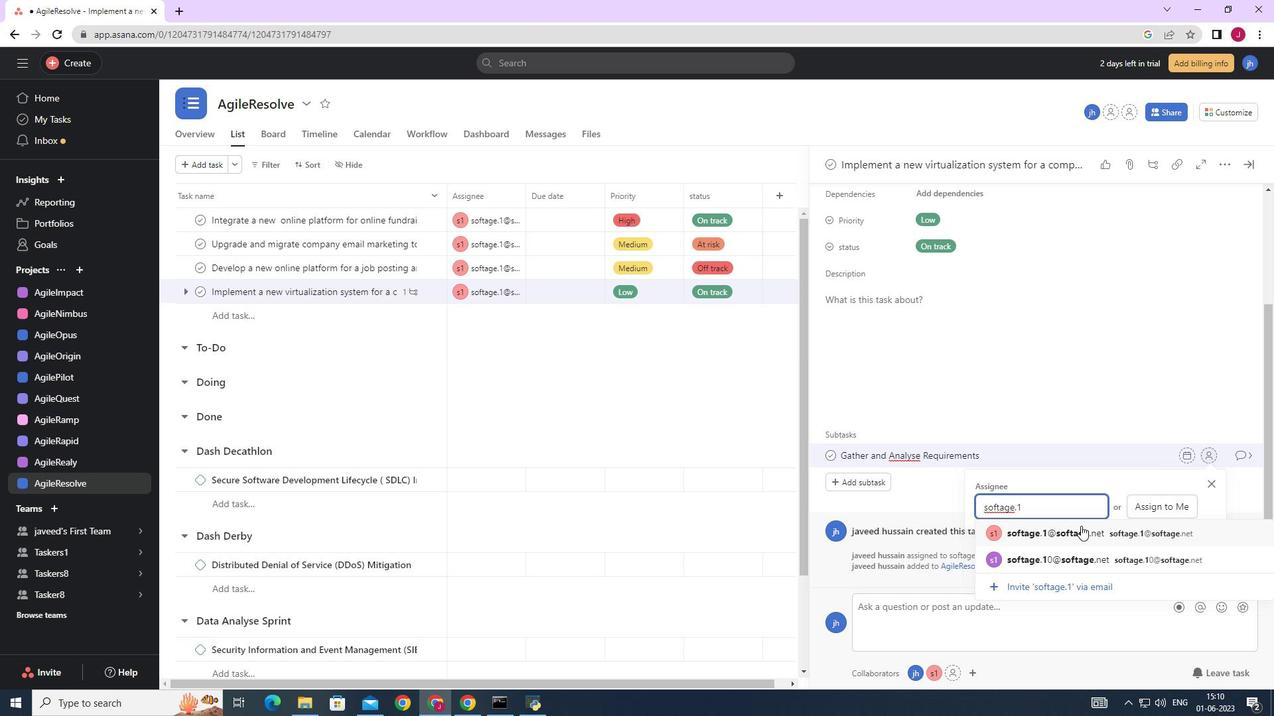 
Action: Mouse pressed left at (1070, 535)
Screenshot: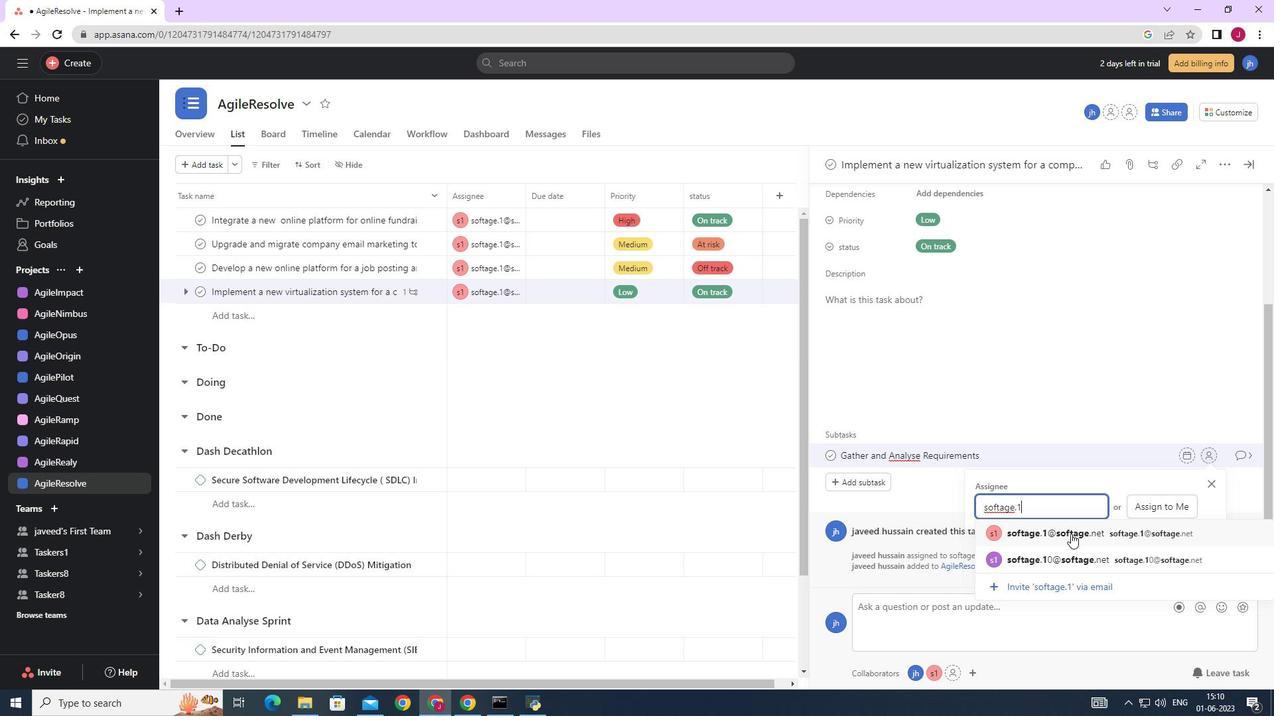 
Action: Mouse moved to (1236, 458)
Screenshot: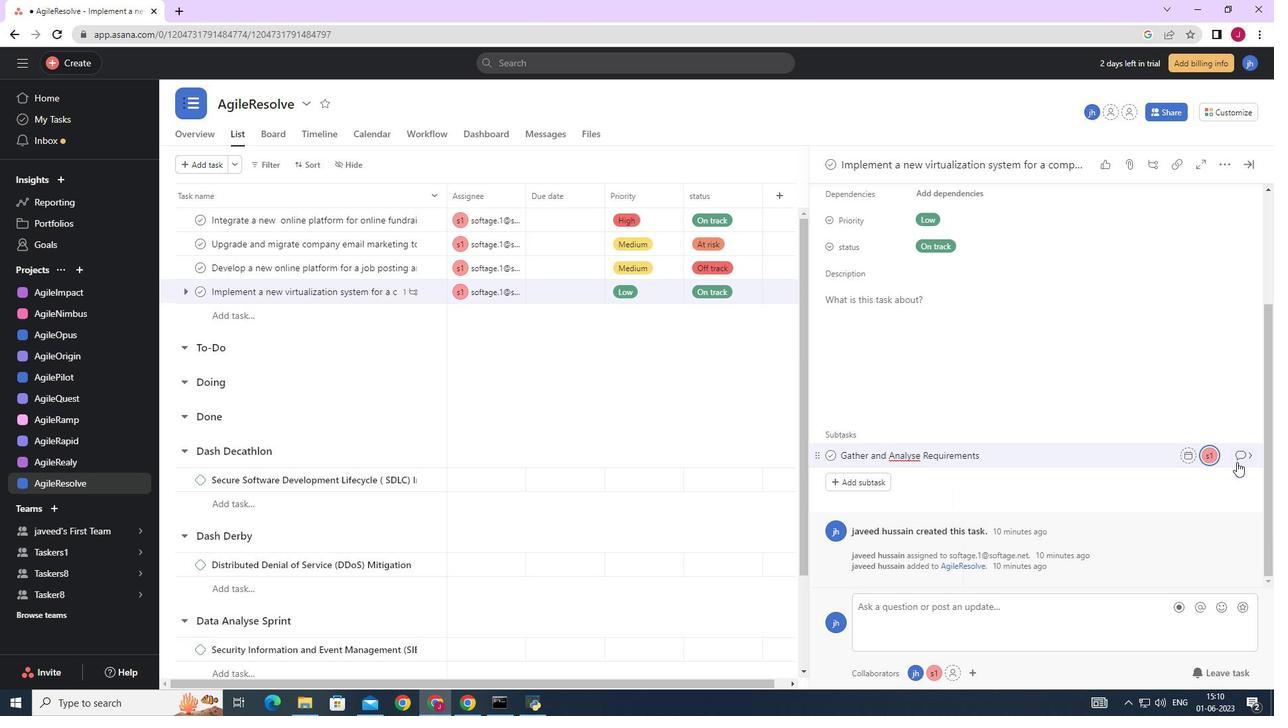 
Action: Mouse pressed left at (1236, 458)
Screenshot: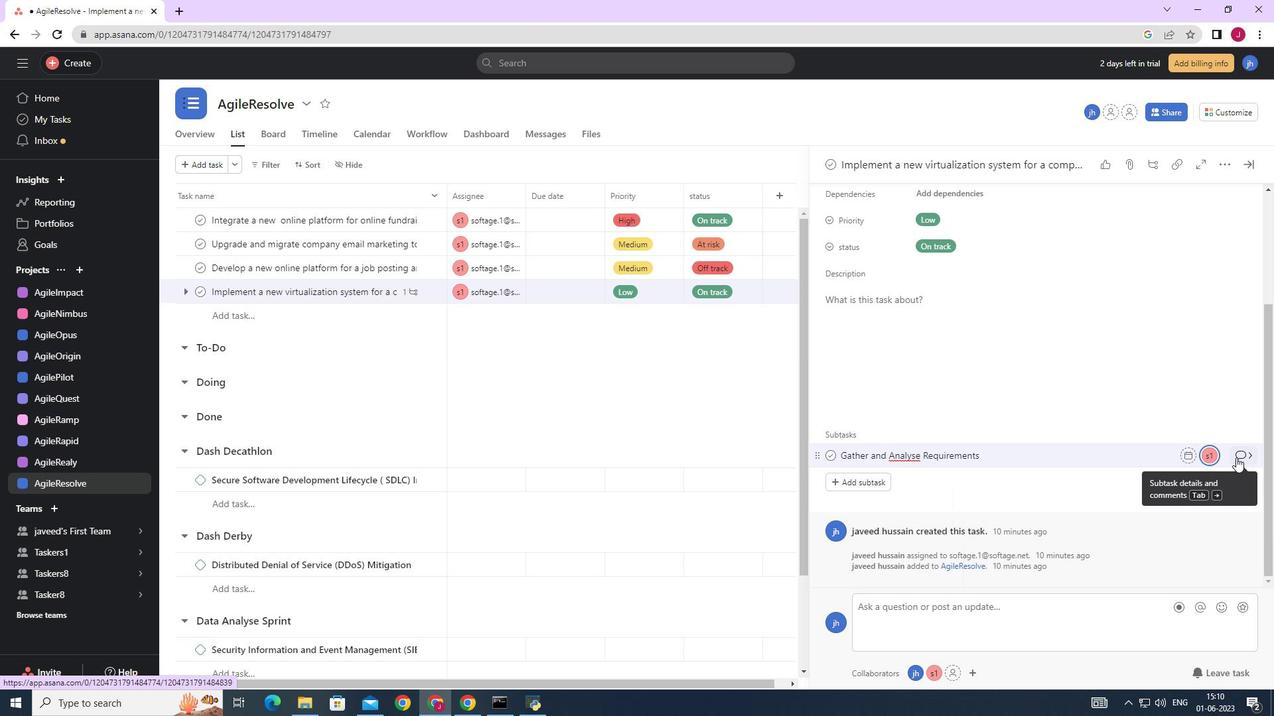 
Action: Mouse moved to (860, 353)
Screenshot: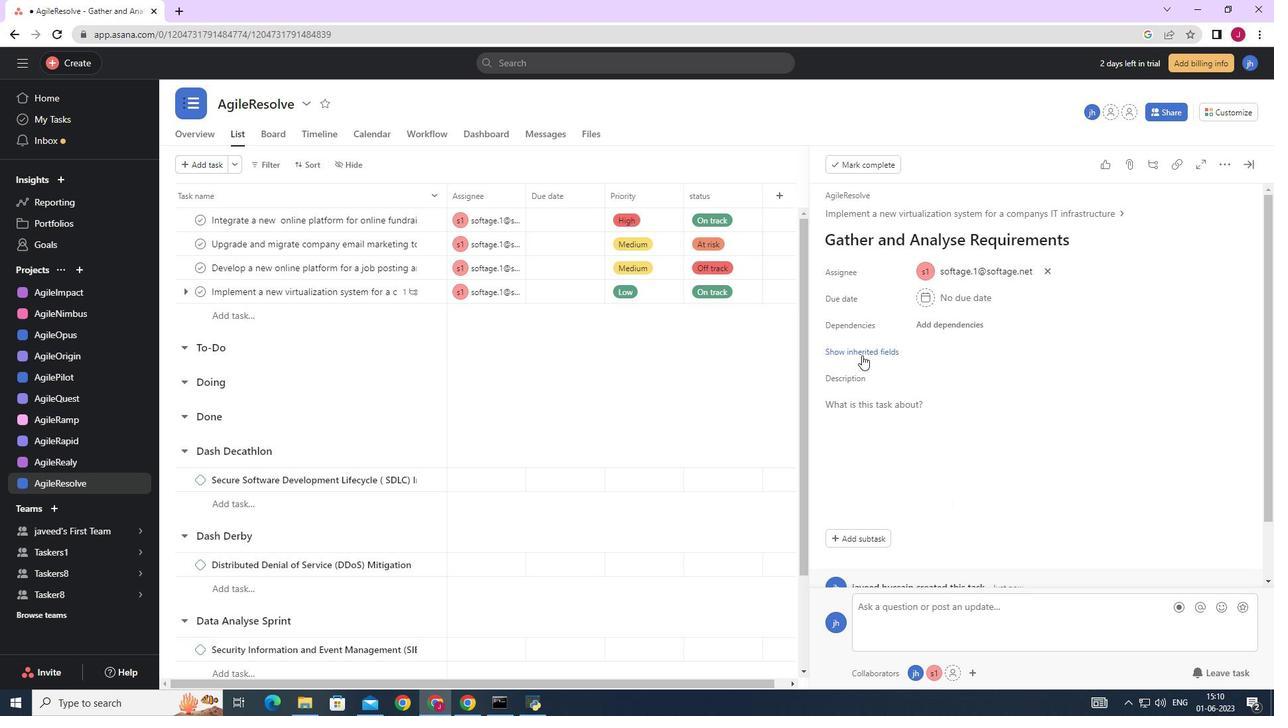 
Action: Mouse pressed left at (860, 353)
Screenshot: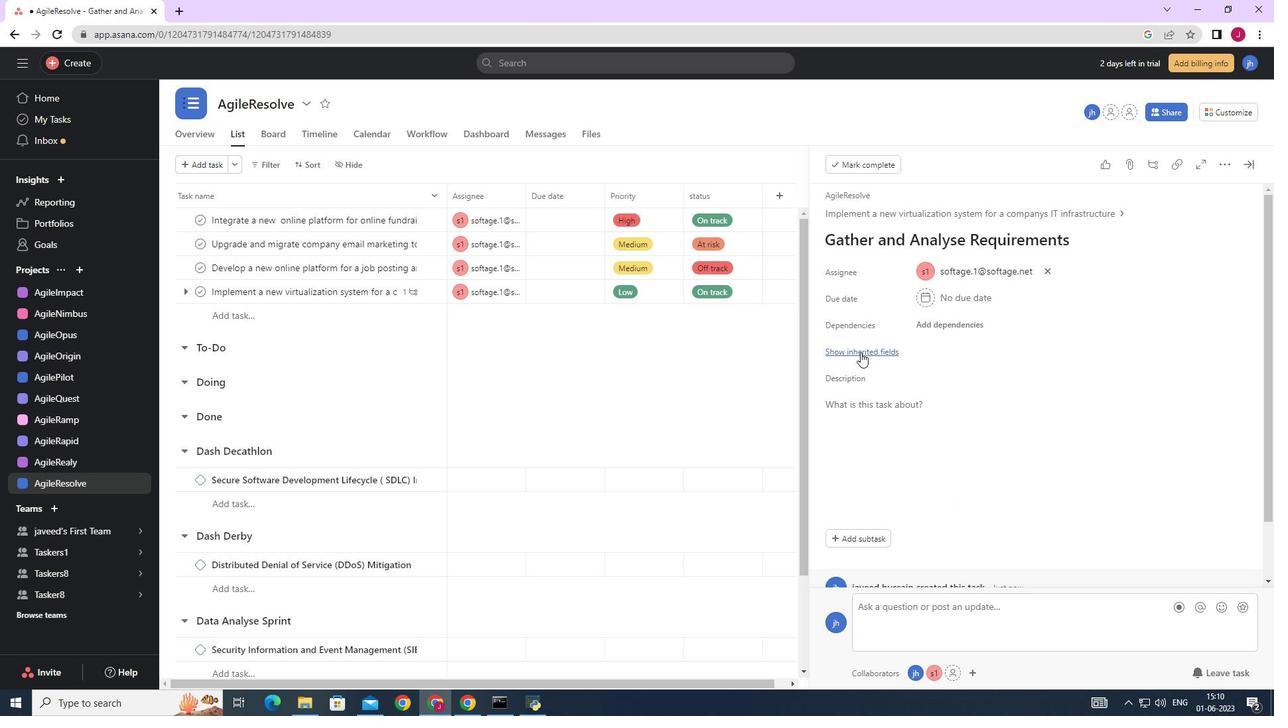 
Action: Mouse moved to (923, 379)
Screenshot: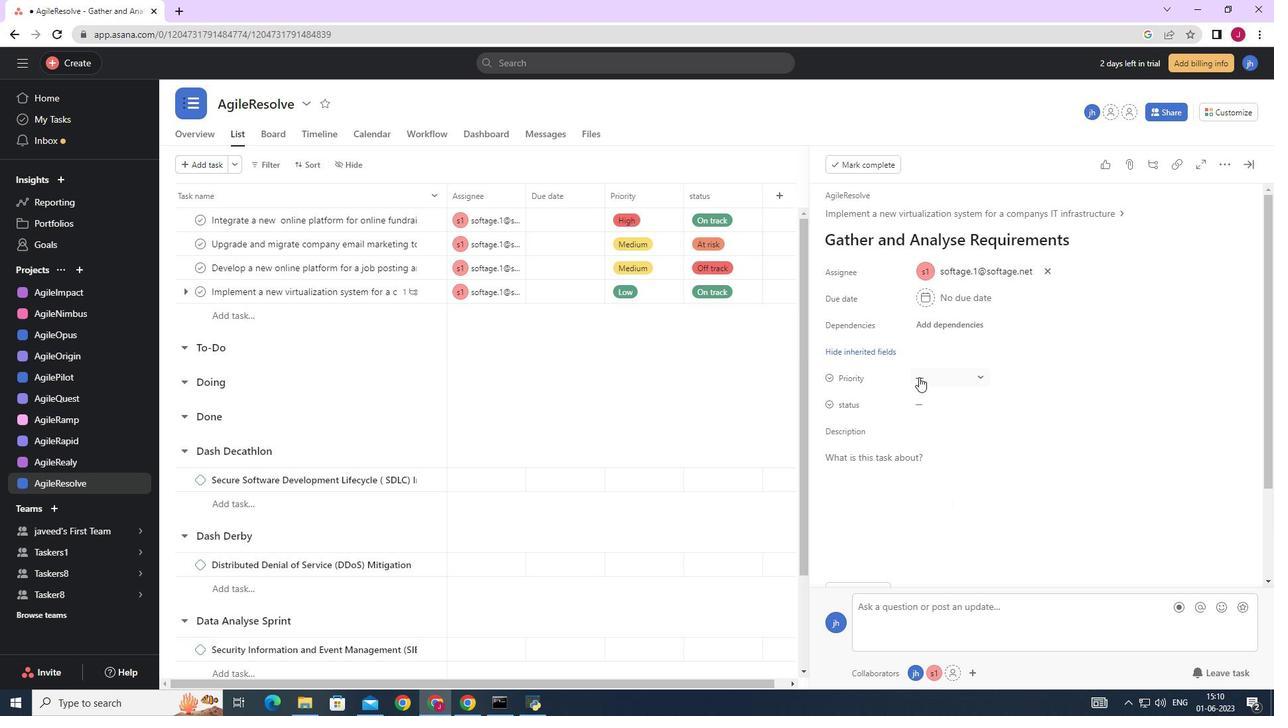 
Action: Mouse pressed left at (923, 379)
Screenshot: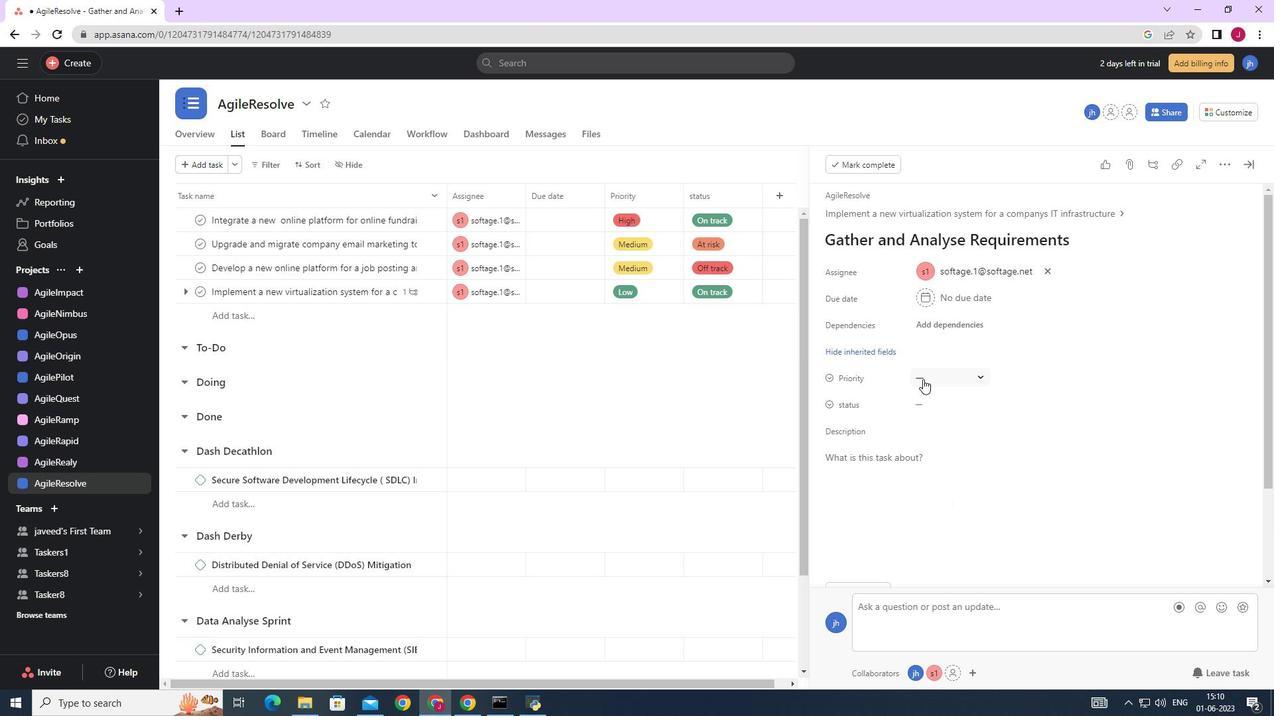 
Action: Mouse moved to (959, 446)
Screenshot: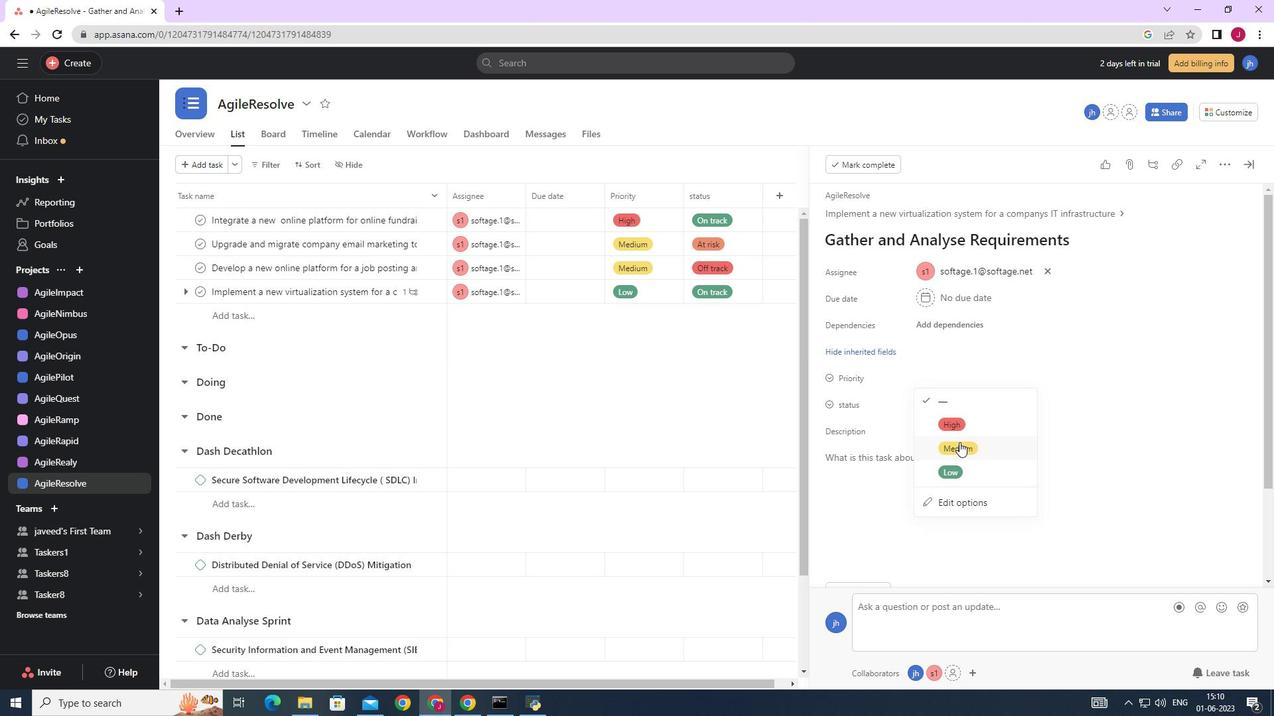 
Action: Mouse pressed left at (959, 446)
Screenshot: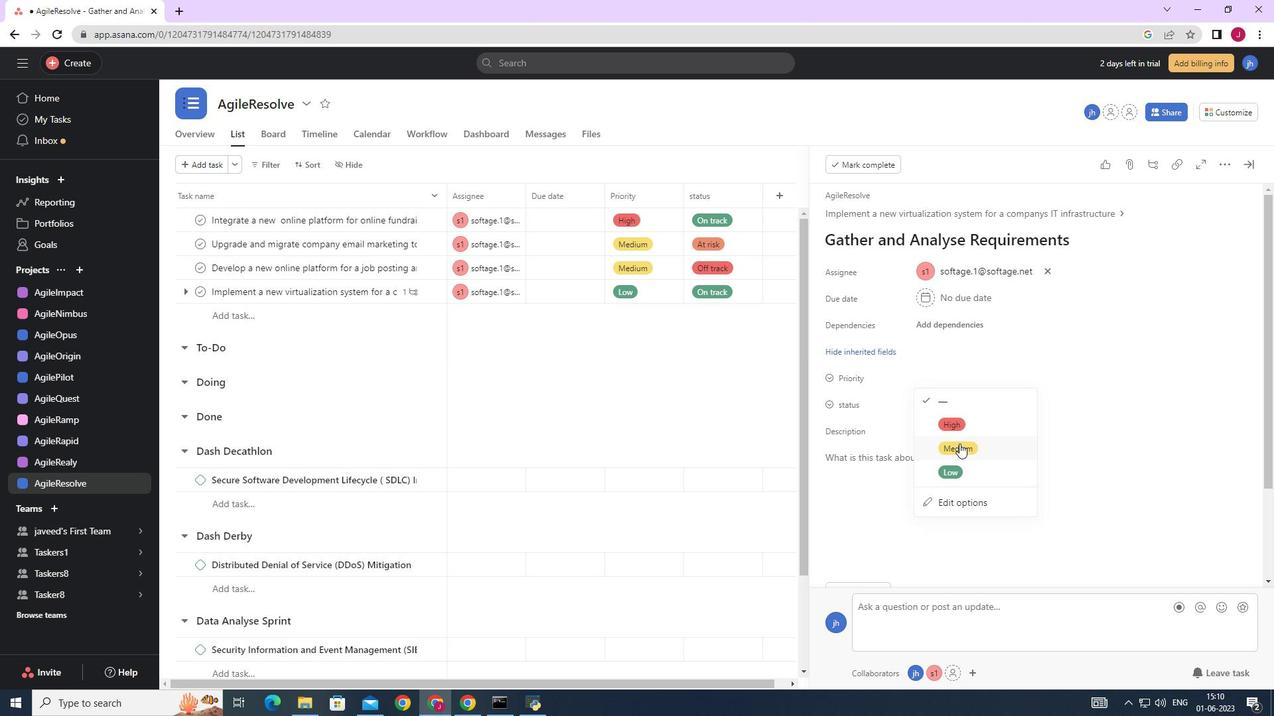 
Action: Mouse moved to (947, 400)
Screenshot: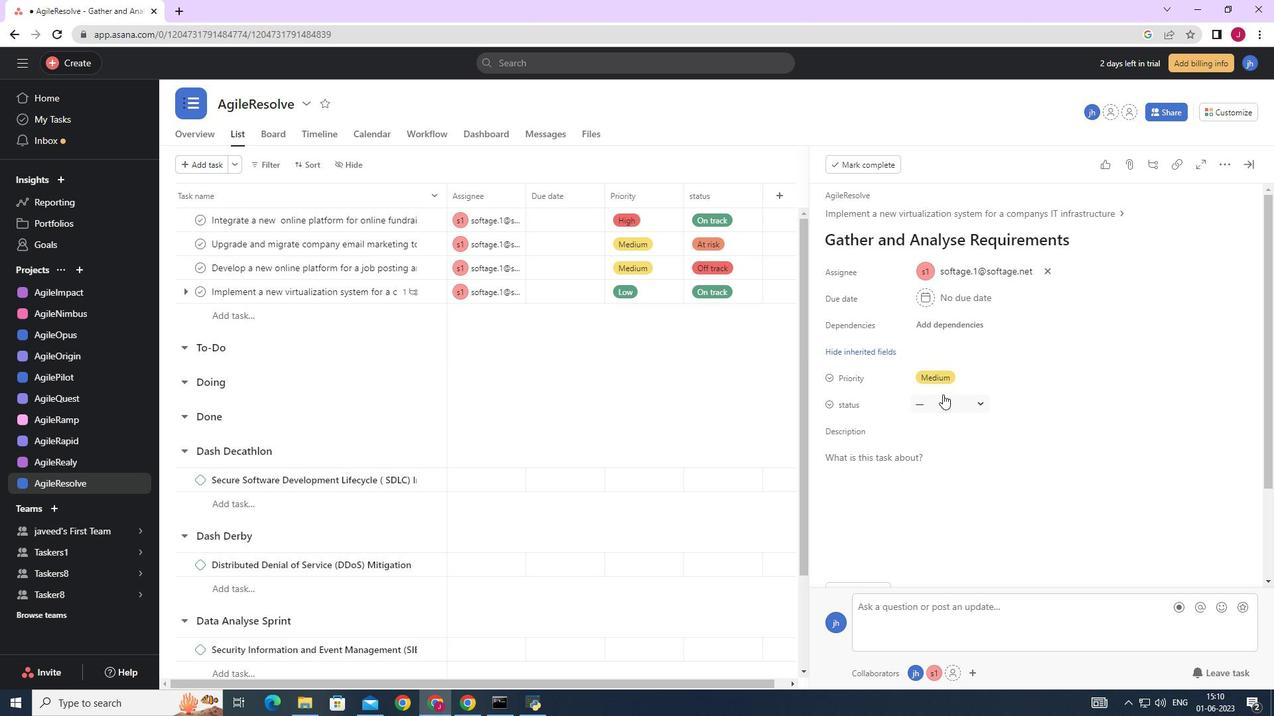
Action: Mouse pressed left at (947, 400)
Screenshot: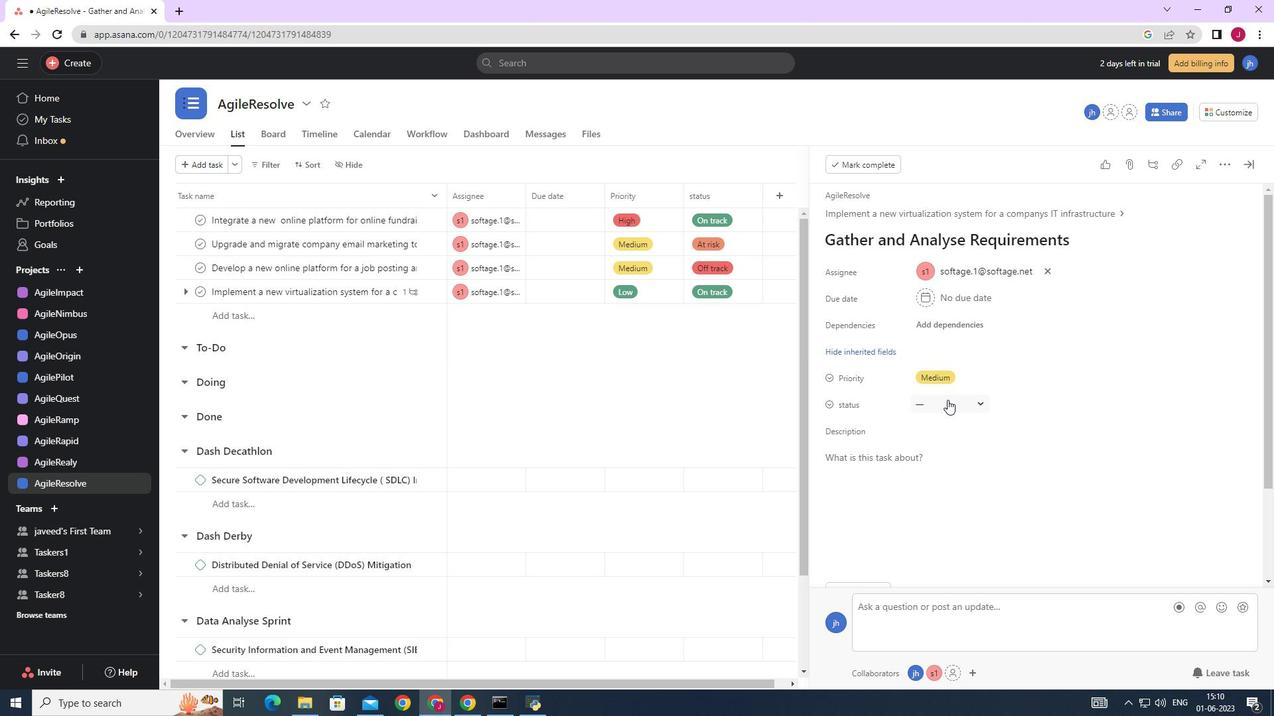 
Action: Mouse moved to (960, 497)
Screenshot: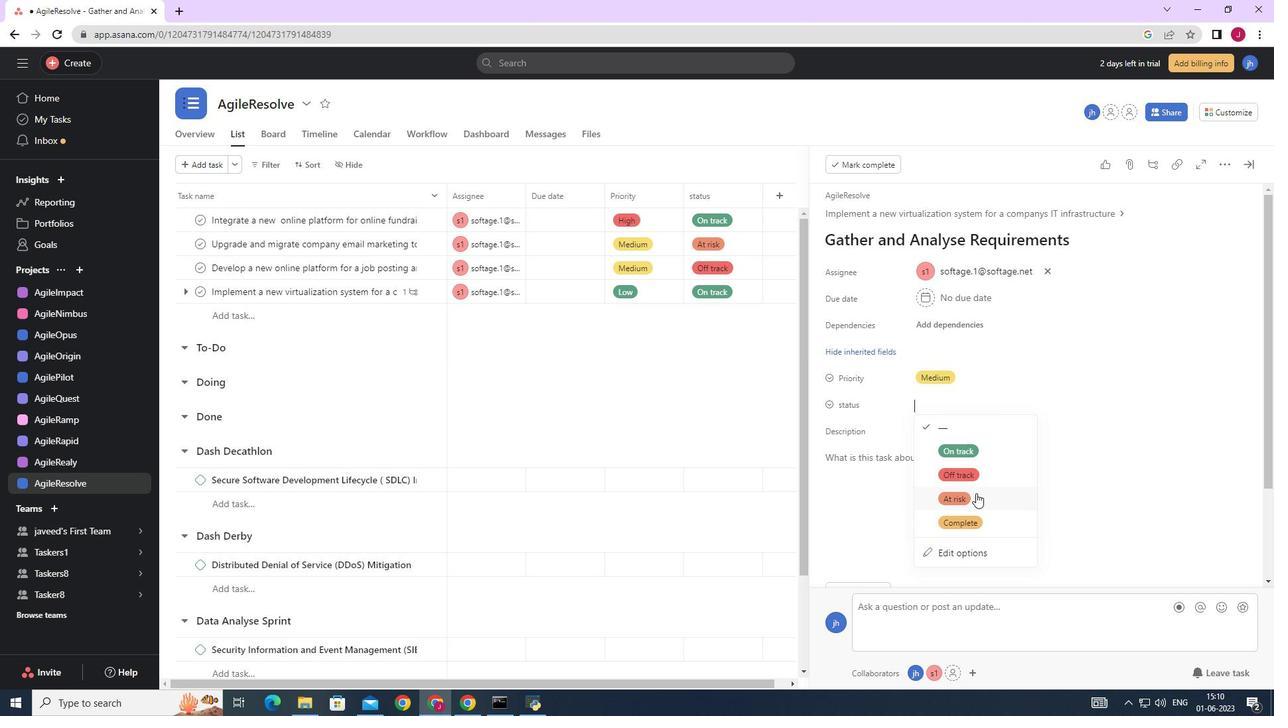 
Action: Mouse pressed left at (960, 497)
Screenshot: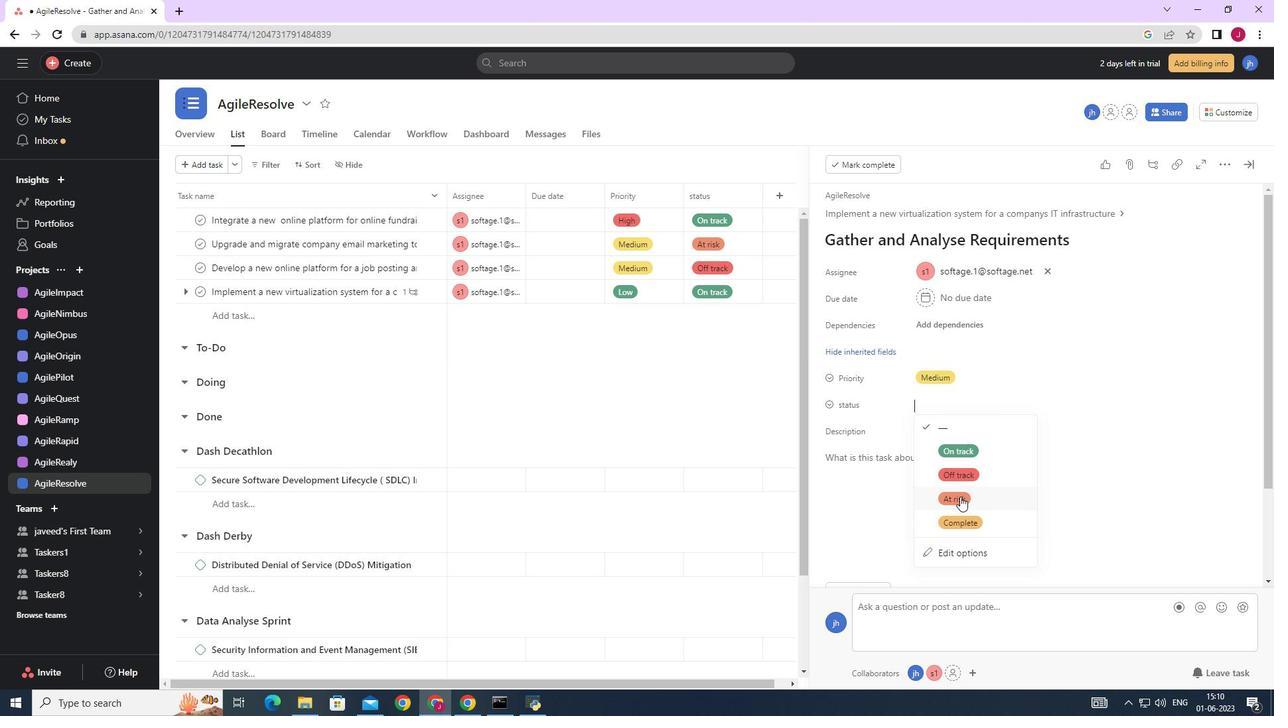 
Action: Mouse moved to (1247, 161)
Screenshot: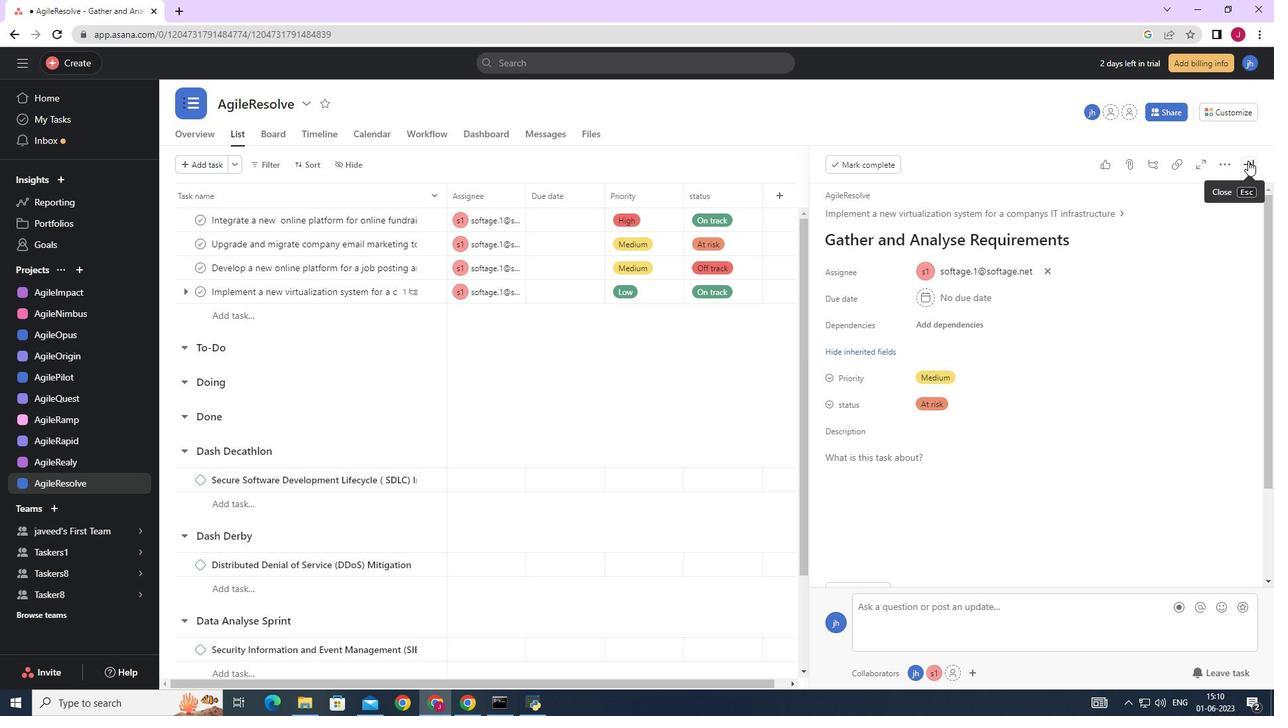 
Action: Mouse pressed left at (1247, 161)
Screenshot: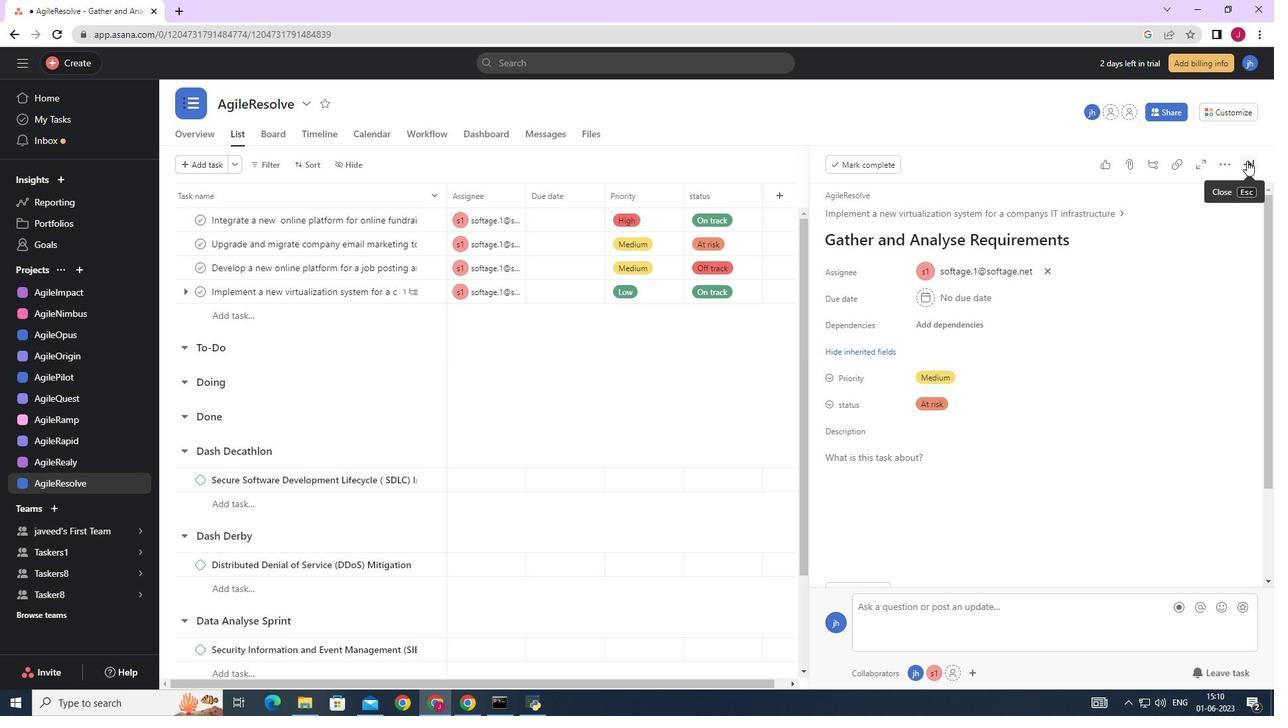 
Action: Mouse moved to (1244, 158)
Screenshot: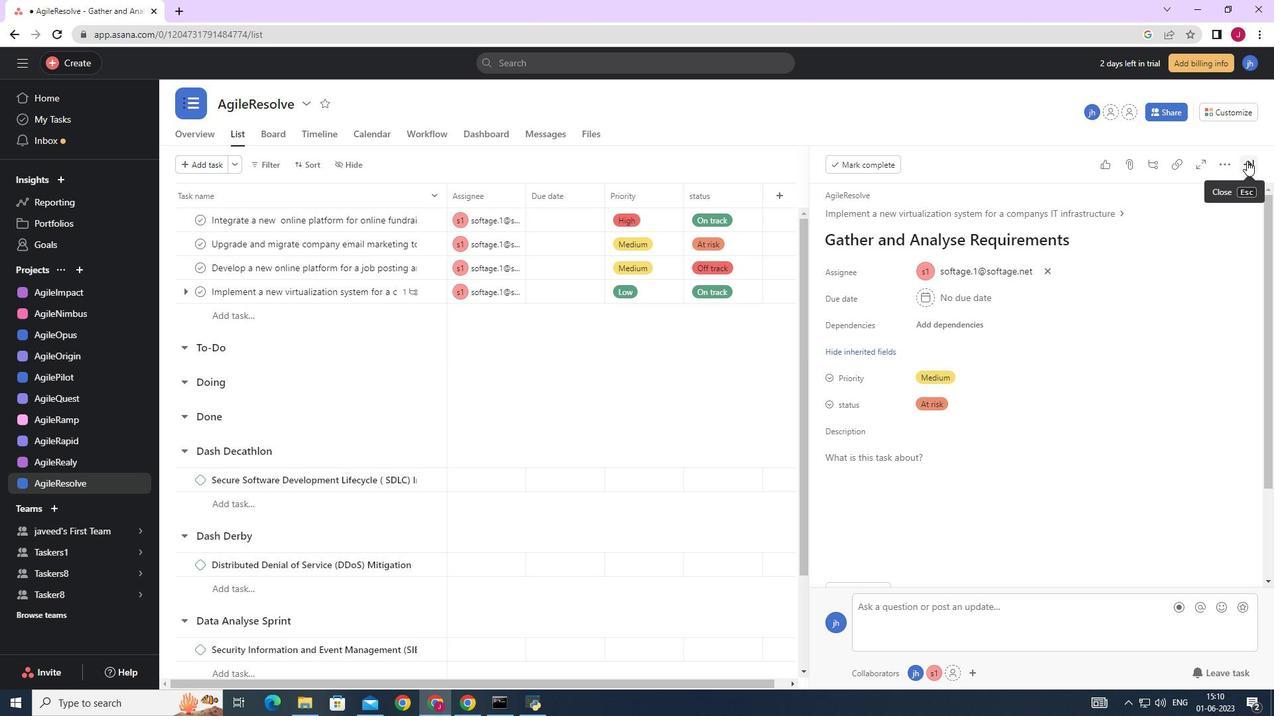 
